 Task: Use the formula "LET" in spreadsheet "Project portfolio".
Action: Mouse moved to (684, 84)
Screenshot: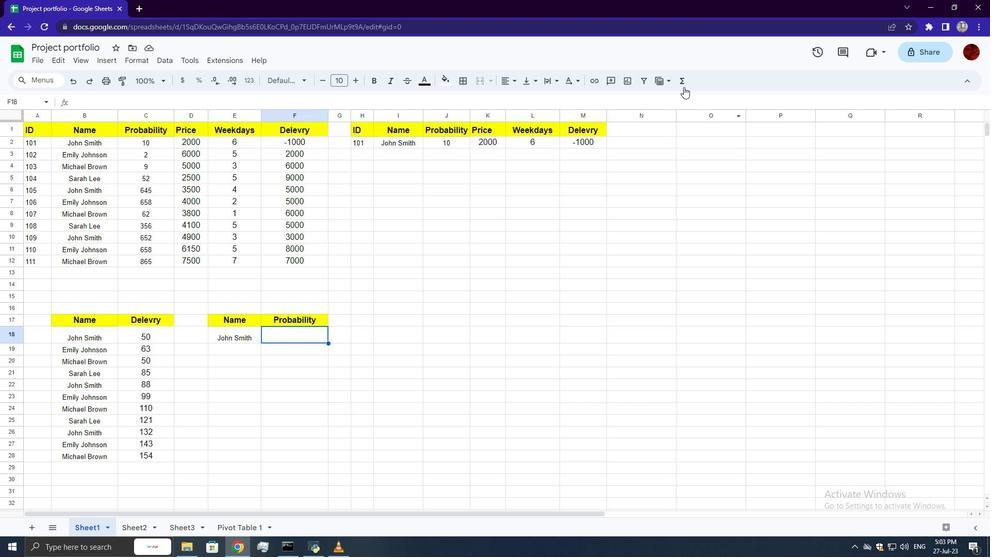 
Action: Mouse pressed left at (684, 84)
Screenshot: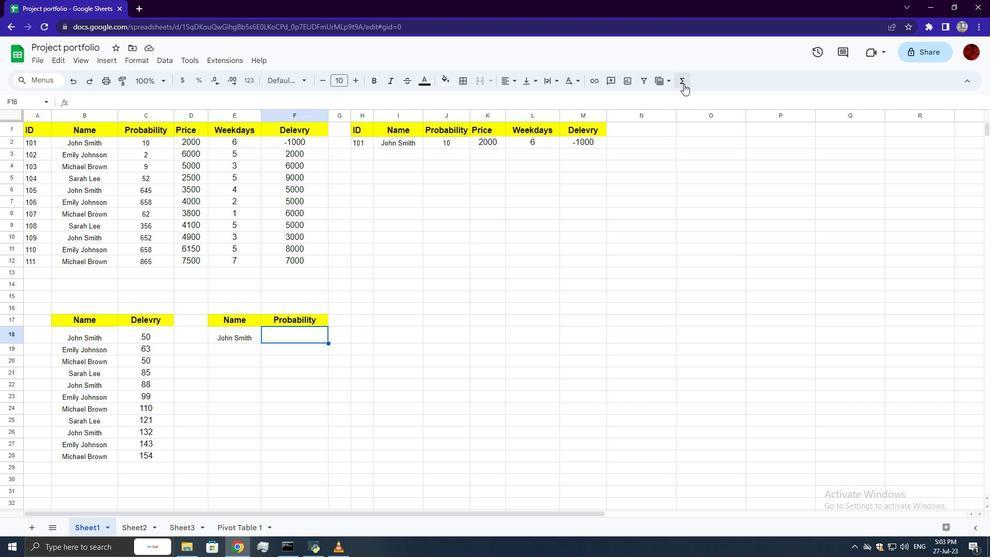 
Action: Mouse moved to (837, 189)
Screenshot: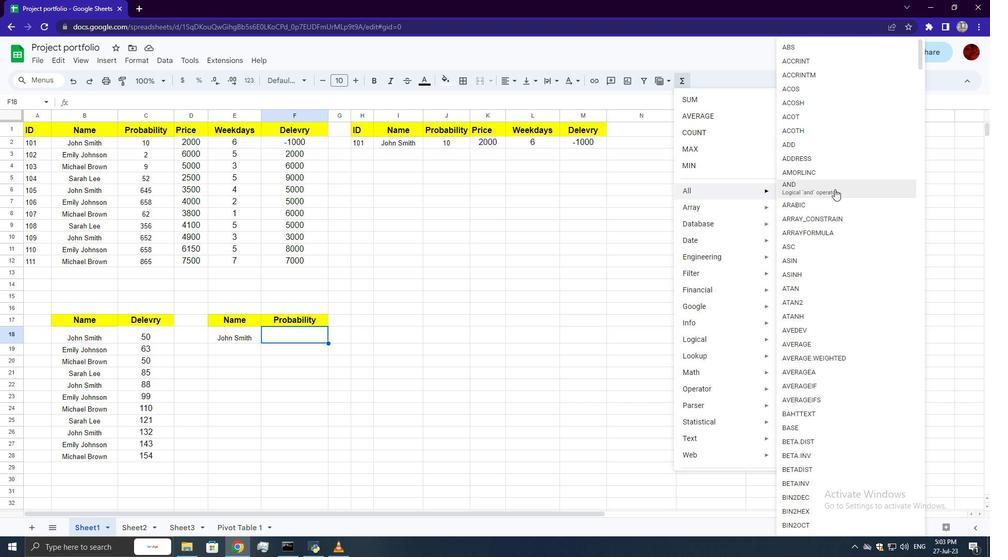 
Action: Mouse scrolled (837, 188) with delta (0, 0)
Screenshot: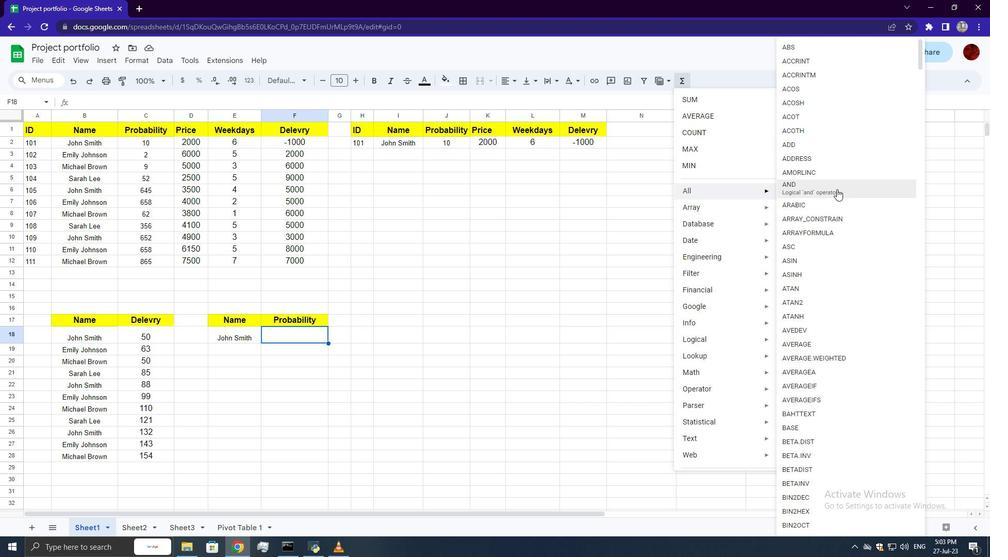 
Action: Mouse scrolled (837, 188) with delta (0, 0)
Screenshot: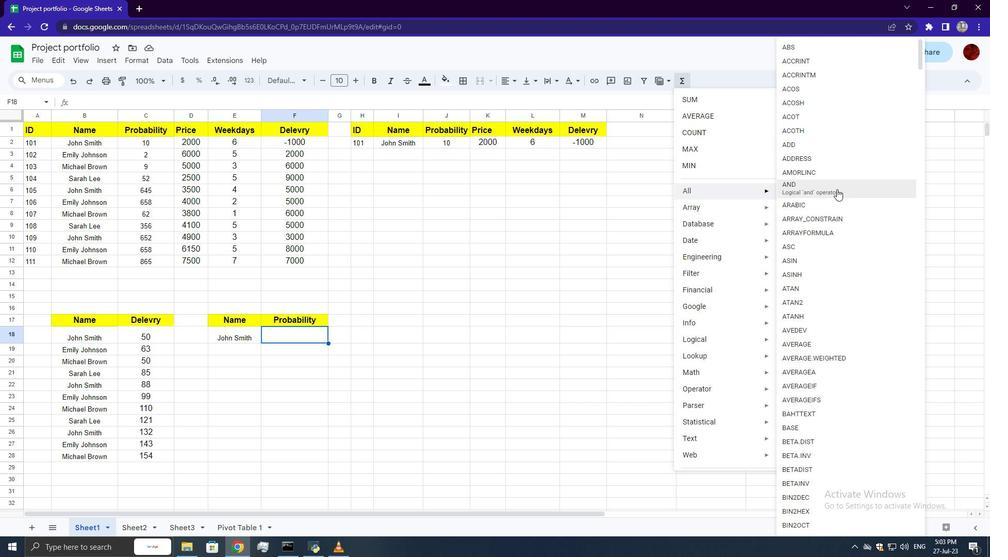 
Action: Mouse scrolled (837, 188) with delta (0, 0)
Screenshot: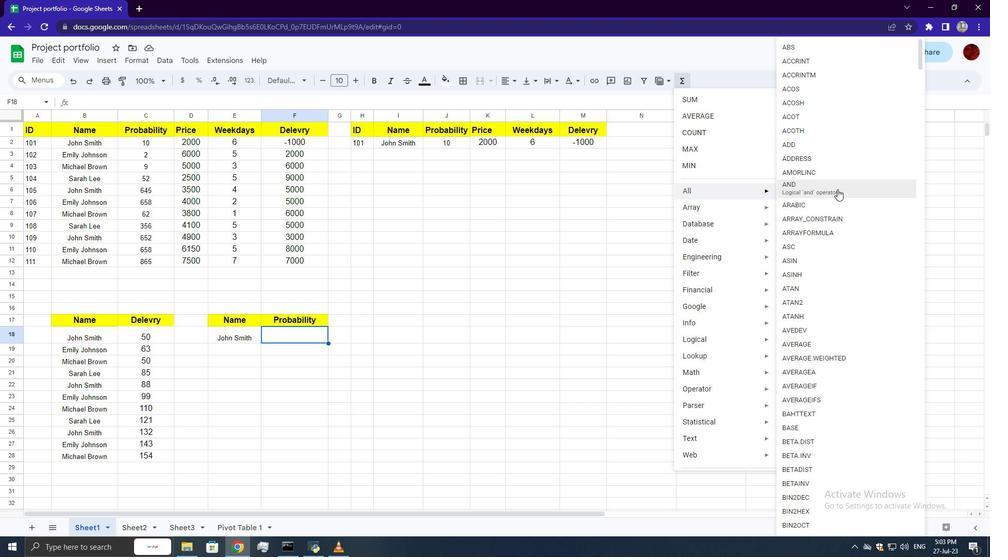 
Action: Mouse scrolled (837, 188) with delta (0, 0)
Screenshot: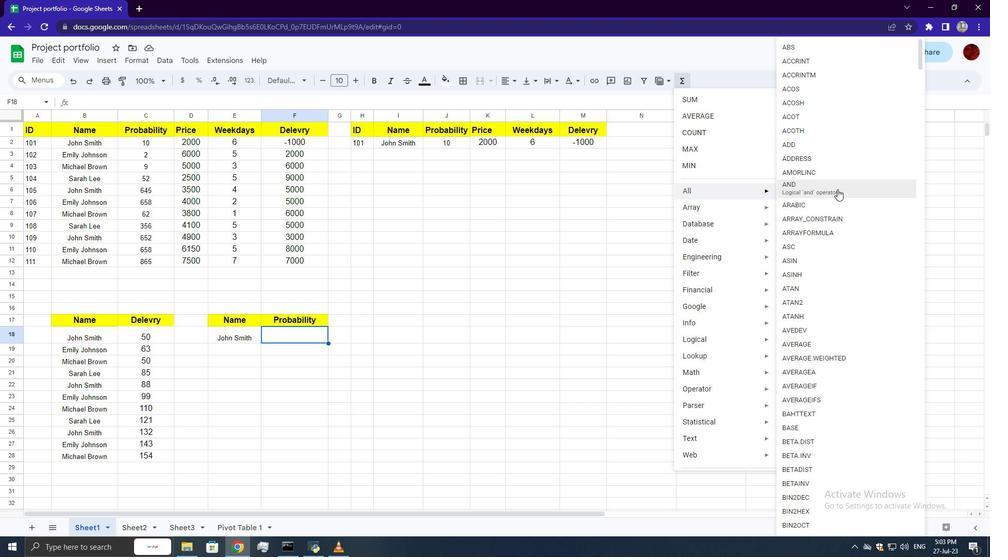 
Action: Mouse scrolled (837, 188) with delta (0, 0)
Screenshot: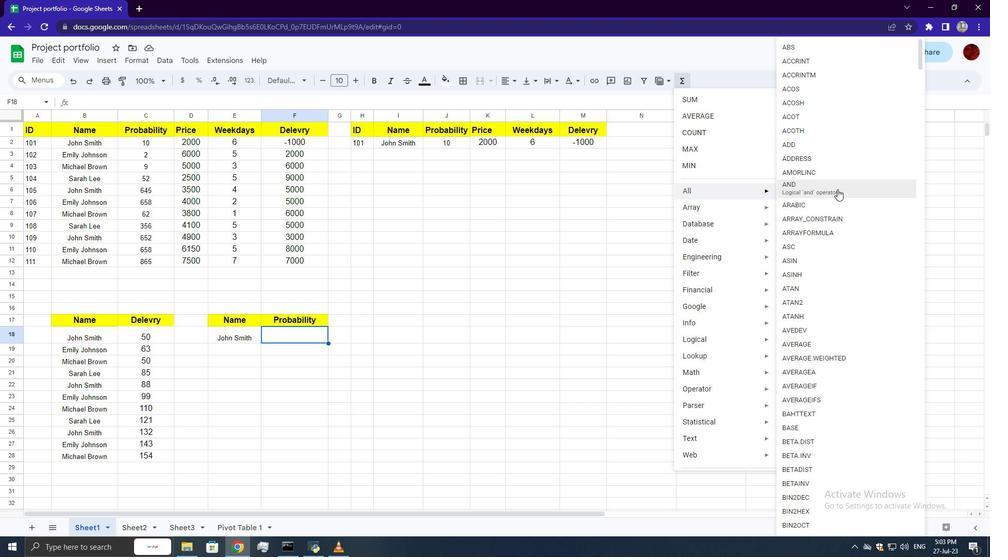
Action: Mouse scrolled (837, 188) with delta (0, 0)
Screenshot: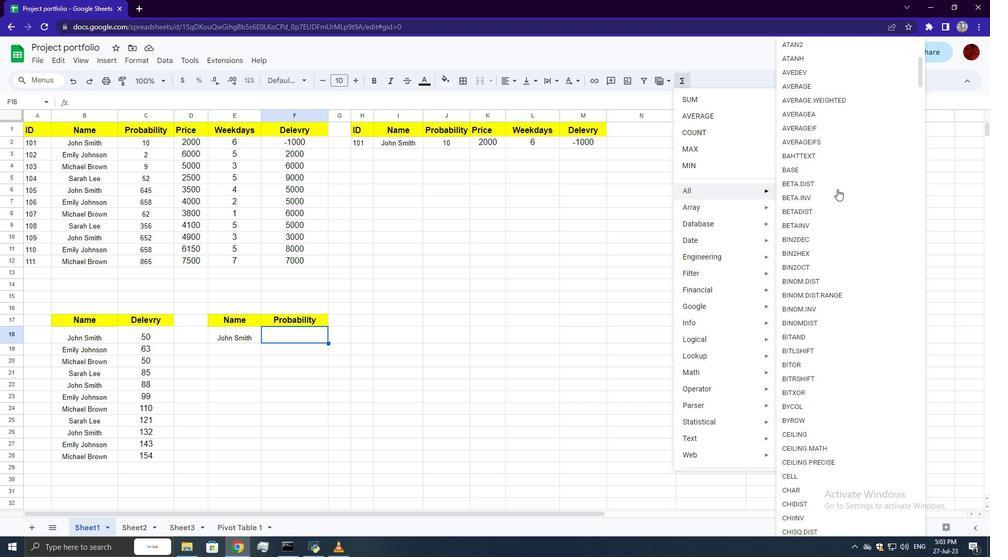 
Action: Mouse scrolled (837, 188) with delta (0, 0)
Screenshot: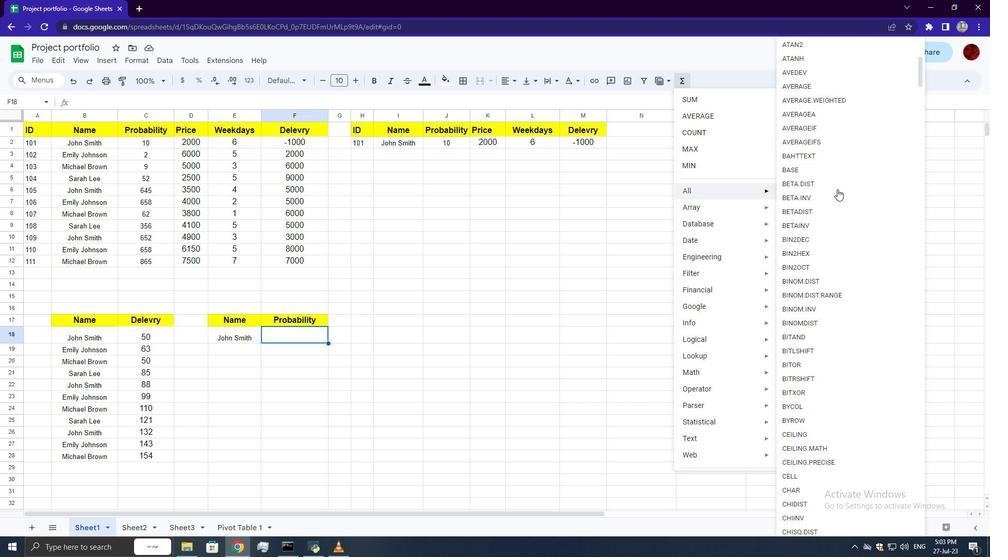 
Action: Mouse scrolled (837, 188) with delta (0, 0)
Screenshot: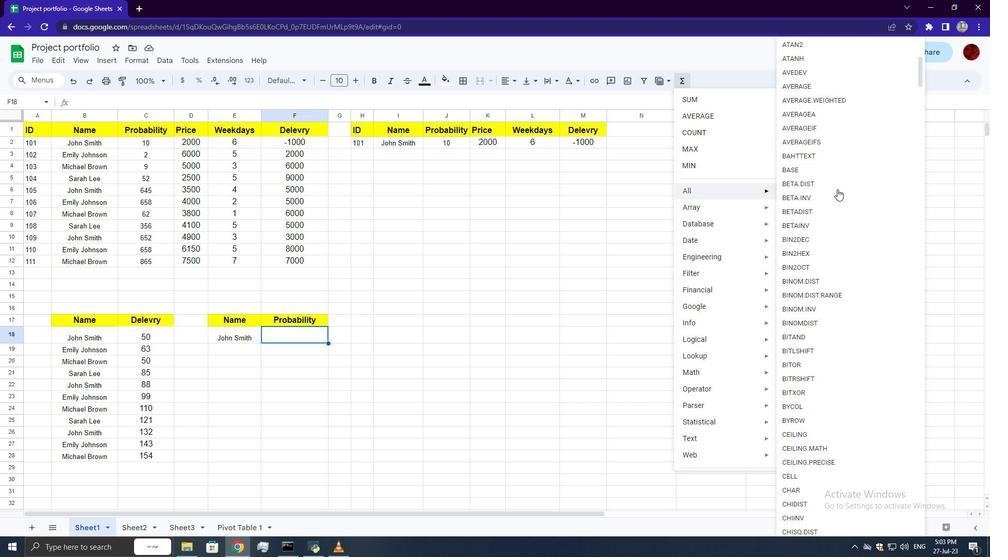 
Action: Mouse scrolled (837, 188) with delta (0, 0)
Screenshot: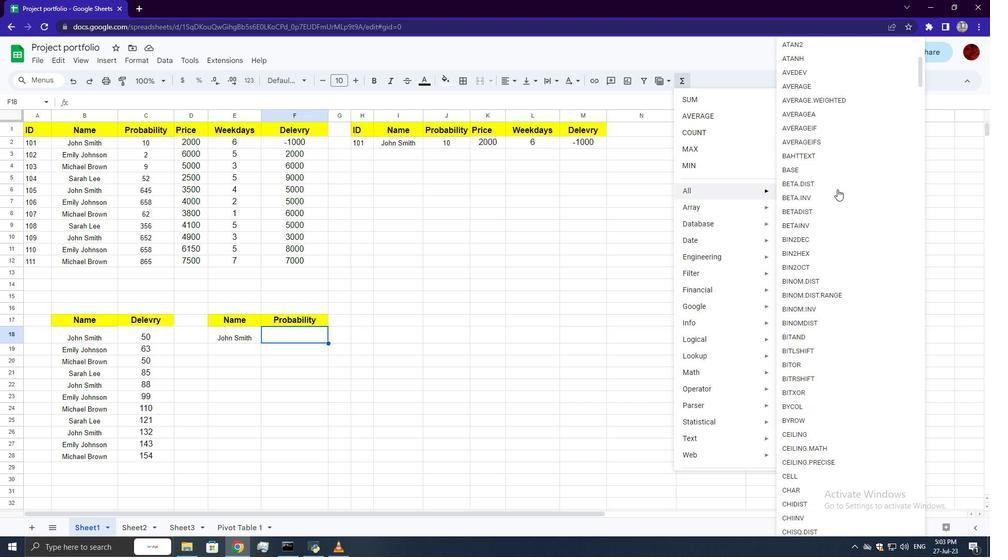 
Action: Mouse scrolled (837, 188) with delta (0, 0)
Screenshot: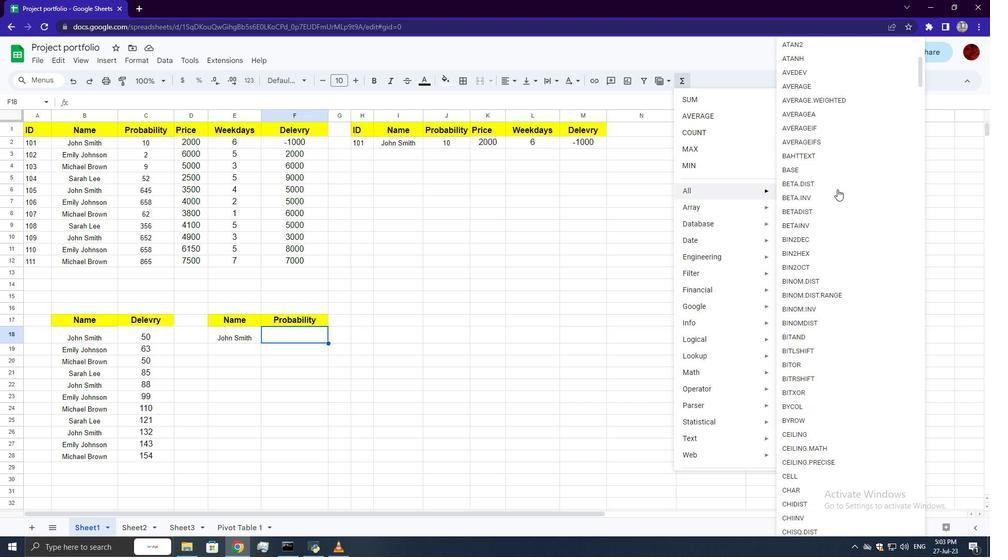 
Action: Mouse scrolled (837, 188) with delta (0, 0)
Screenshot: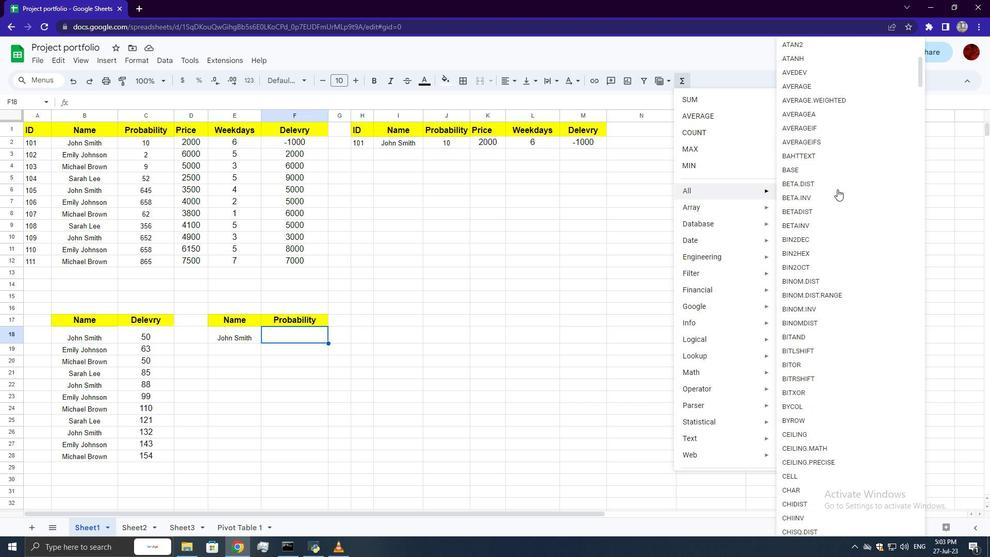 
Action: Mouse scrolled (837, 188) with delta (0, 0)
Screenshot: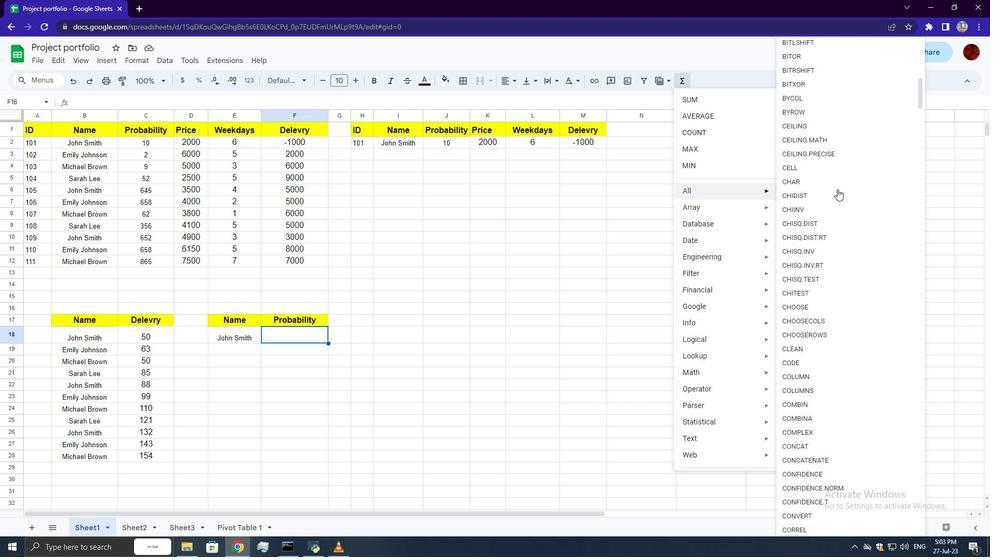 
Action: Mouse scrolled (837, 188) with delta (0, 0)
Screenshot: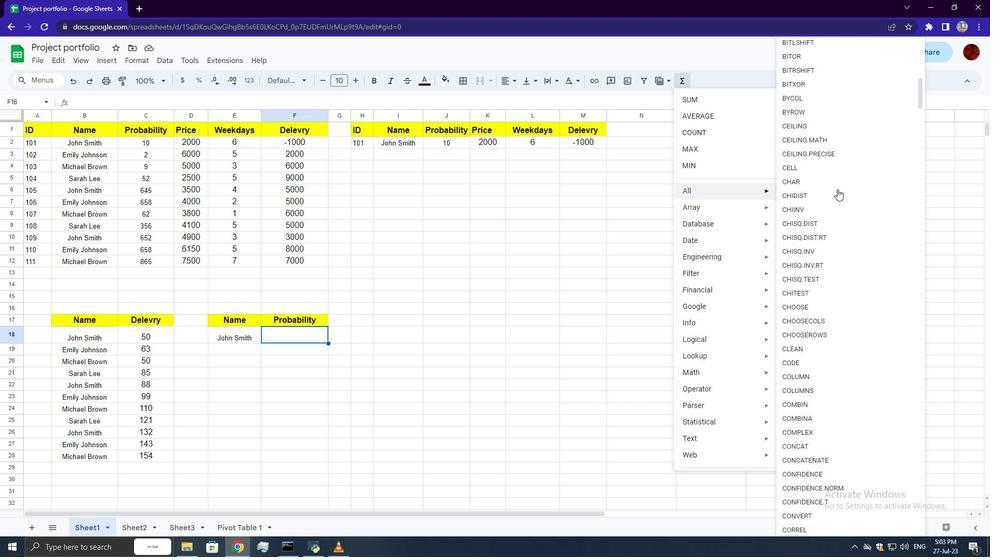
Action: Mouse scrolled (837, 188) with delta (0, 0)
Screenshot: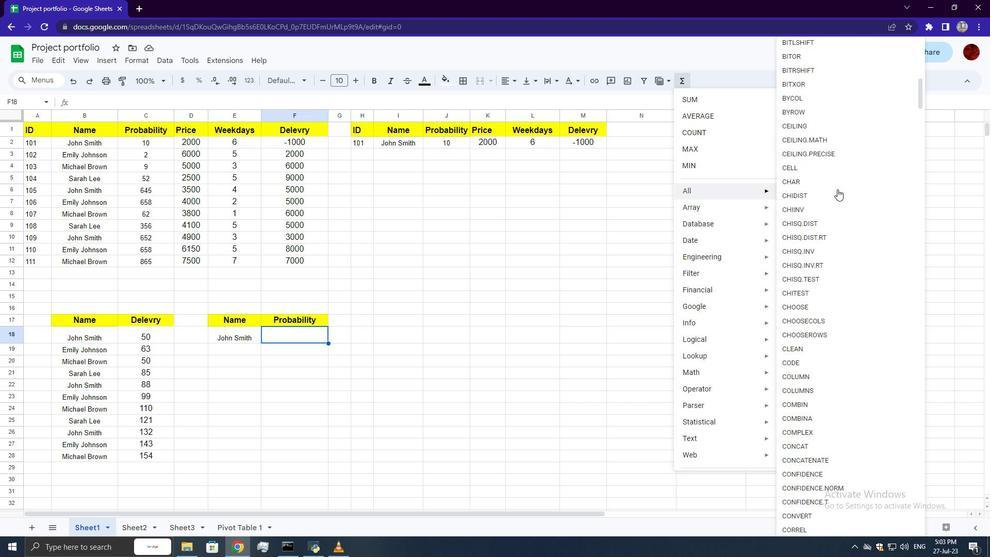 
Action: Mouse scrolled (837, 188) with delta (0, 0)
Screenshot: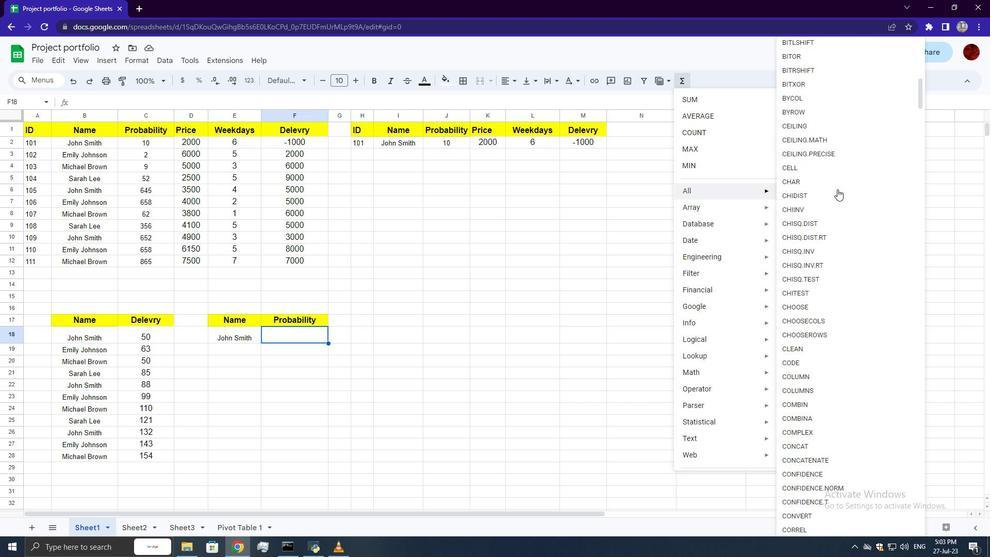 
Action: Mouse scrolled (837, 188) with delta (0, 0)
Screenshot: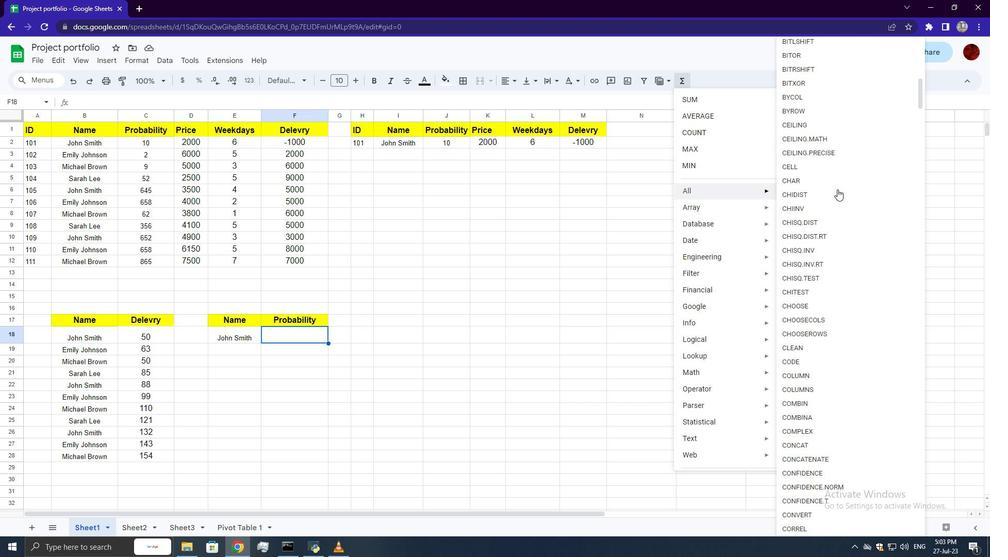 
Action: Mouse scrolled (837, 188) with delta (0, 0)
Screenshot: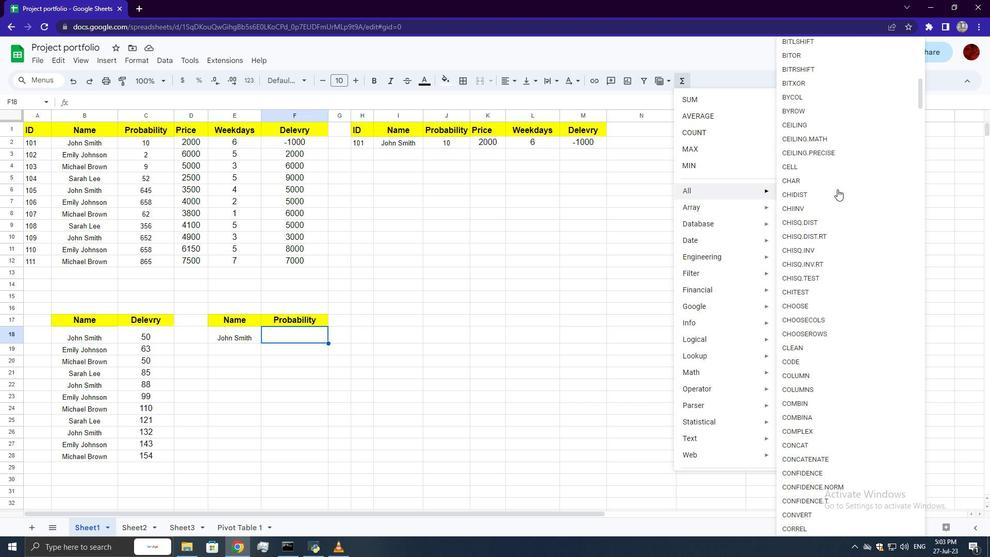
Action: Mouse scrolled (837, 188) with delta (0, 0)
Screenshot: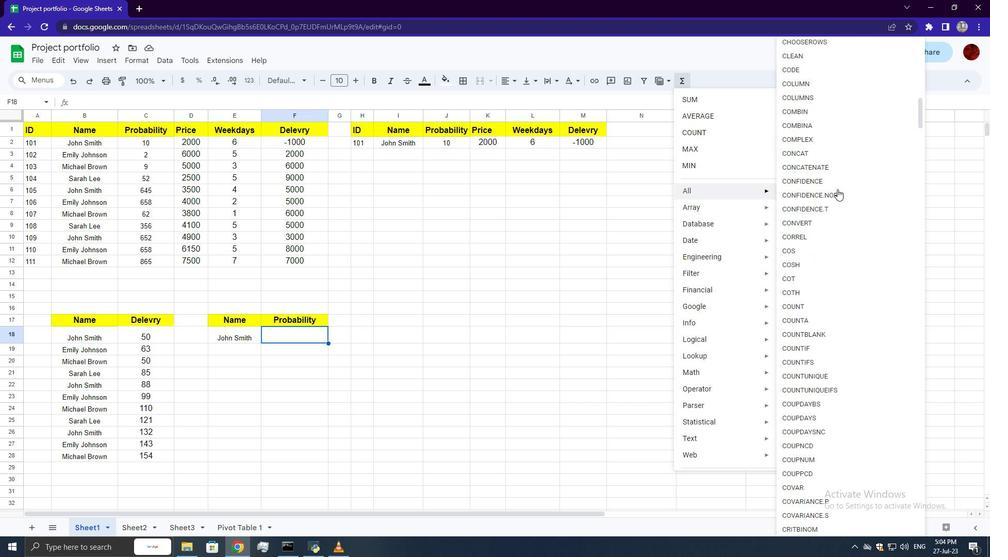 
Action: Mouse scrolled (837, 188) with delta (0, 0)
Screenshot: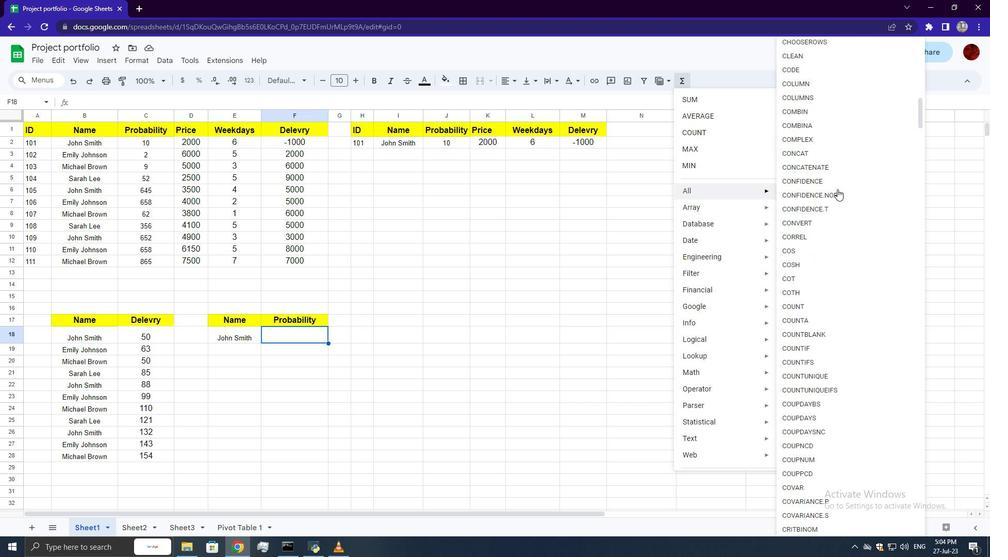 
Action: Mouse scrolled (837, 188) with delta (0, 0)
Screenshot: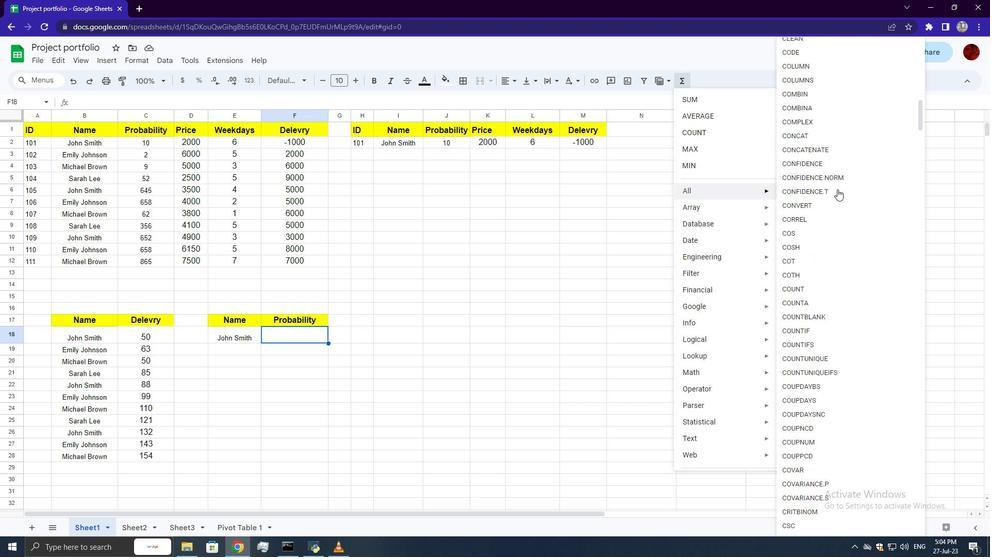 
Action: Mouse scrolled (837, 188) with delta (0, 0)
Screenshot: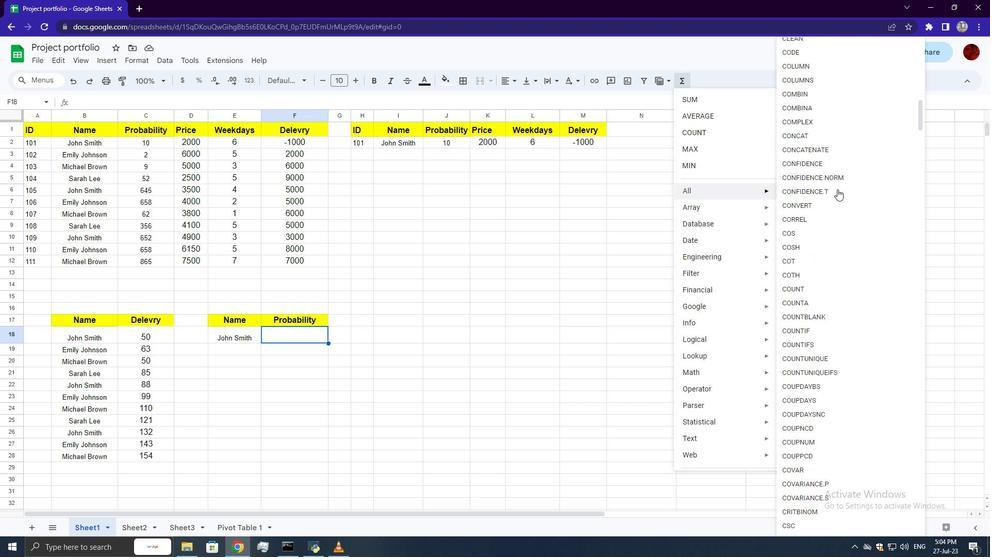 
Action: Mouse scrolled (837, 188) with delta (0, 0)
Screenshot: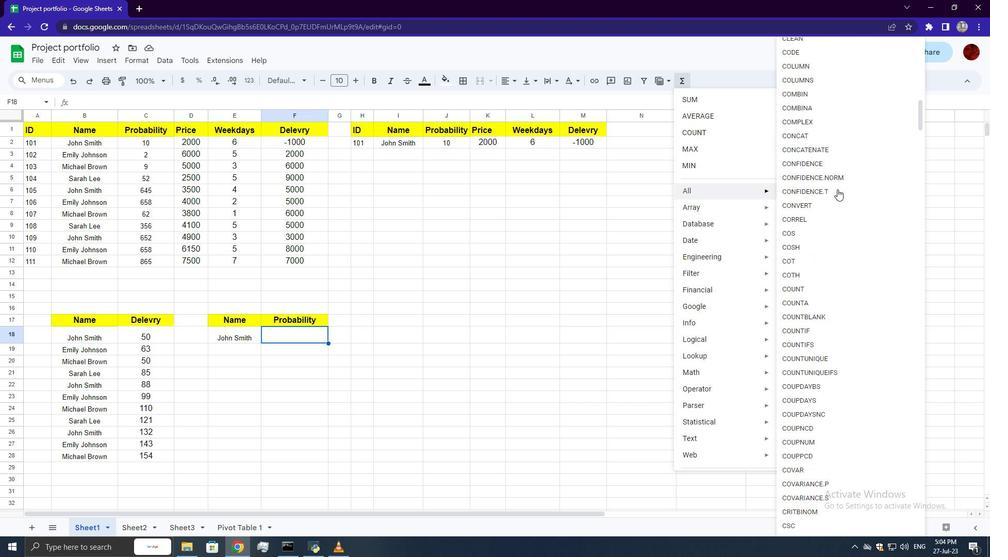 
Action: Mouse scrolled (837, 188) with delta (0, 0)
Screenshot: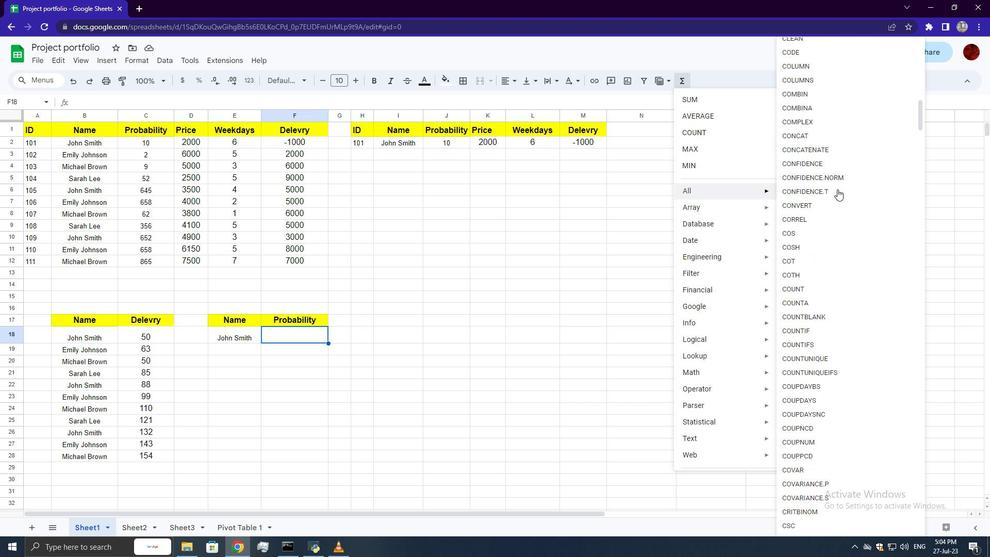 
Action: Mouse scrolled (837, 188) with delta (0, 0)
Screenshot: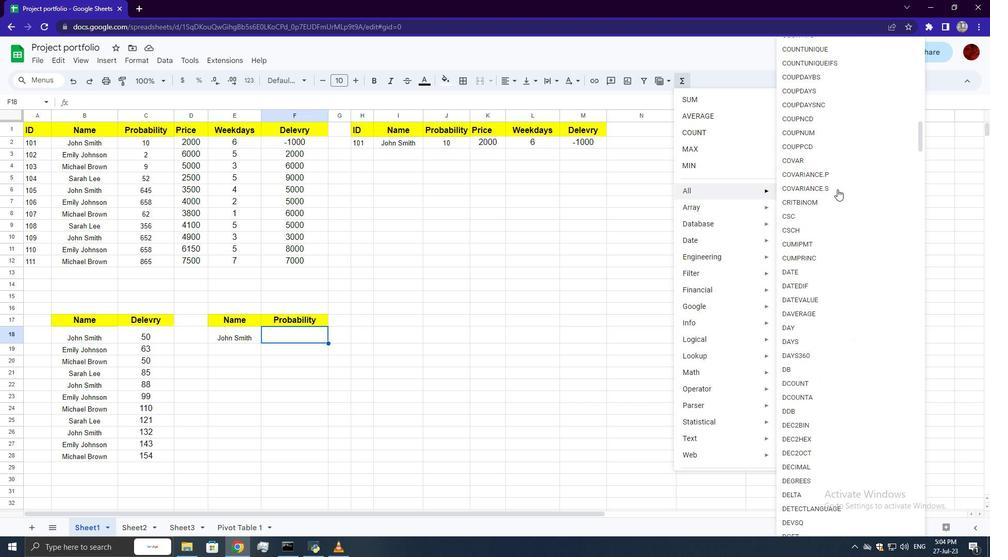 
Action: Mouse scrolled (837, 188) with delta (0, 0)
Screenshot: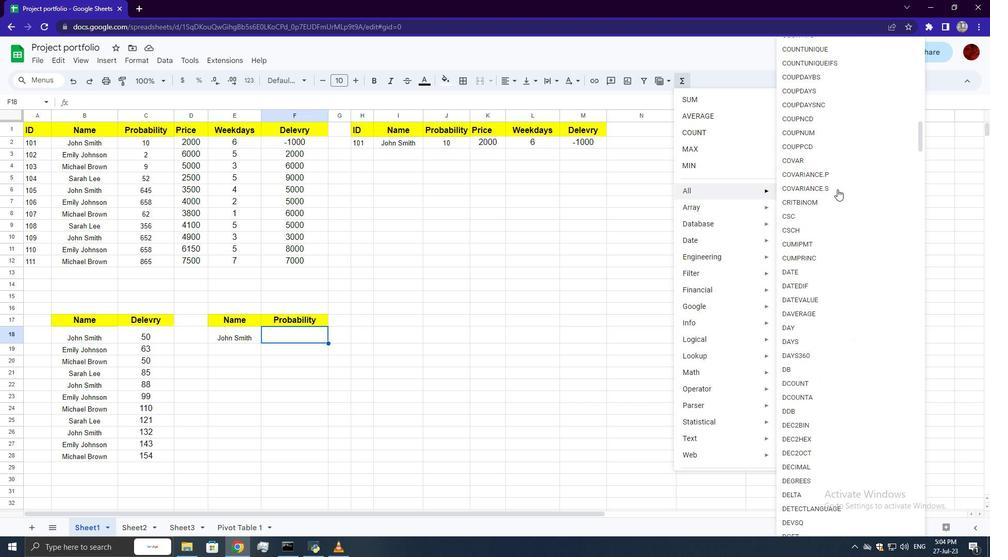 
Action: Mouse scrolled (837, 188) with delta (0, 0)
Screenshot: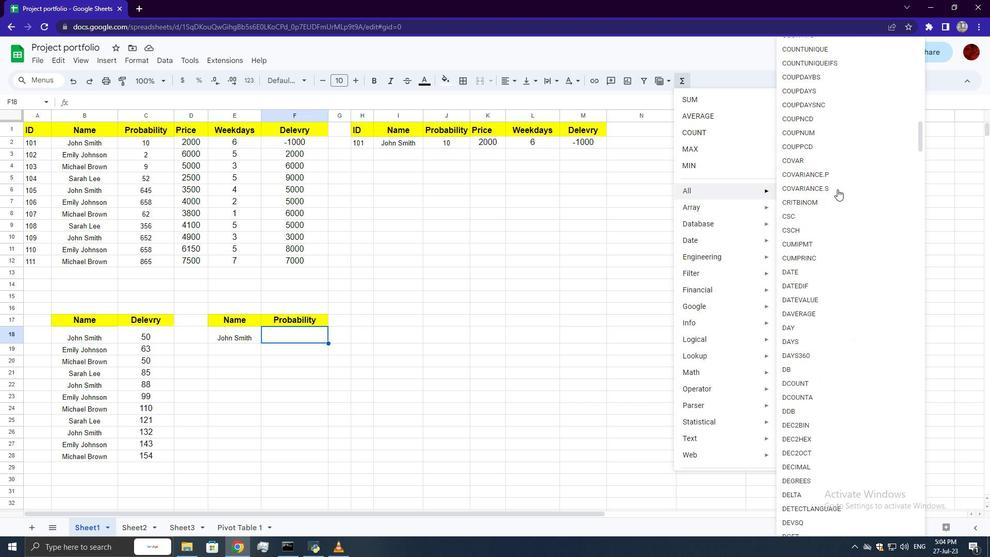 
Action: Mouse scrolled (837, 188) with delta (0, 0)
Screenshot: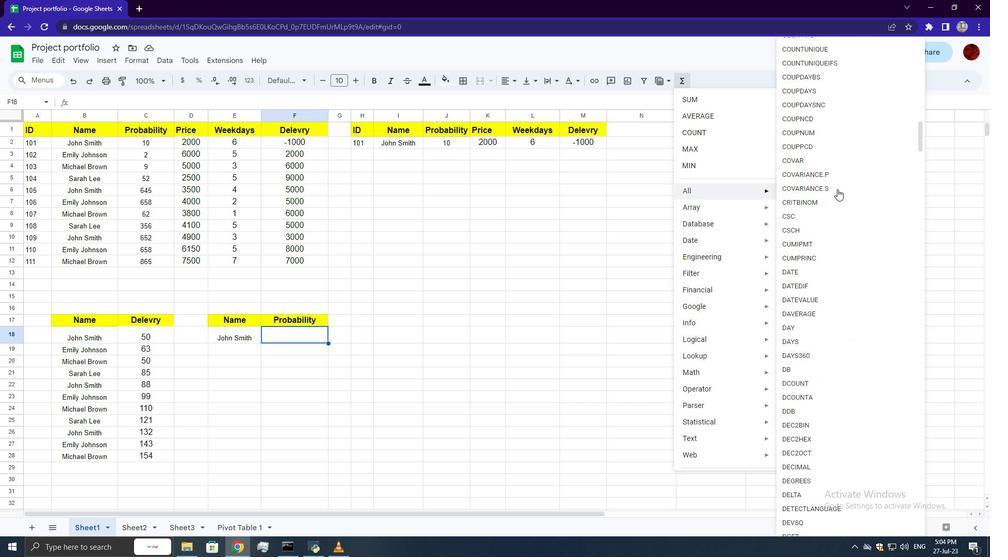 
Action: Mouse scrolled (837, 188) with delta (0, 0)
Screenshot: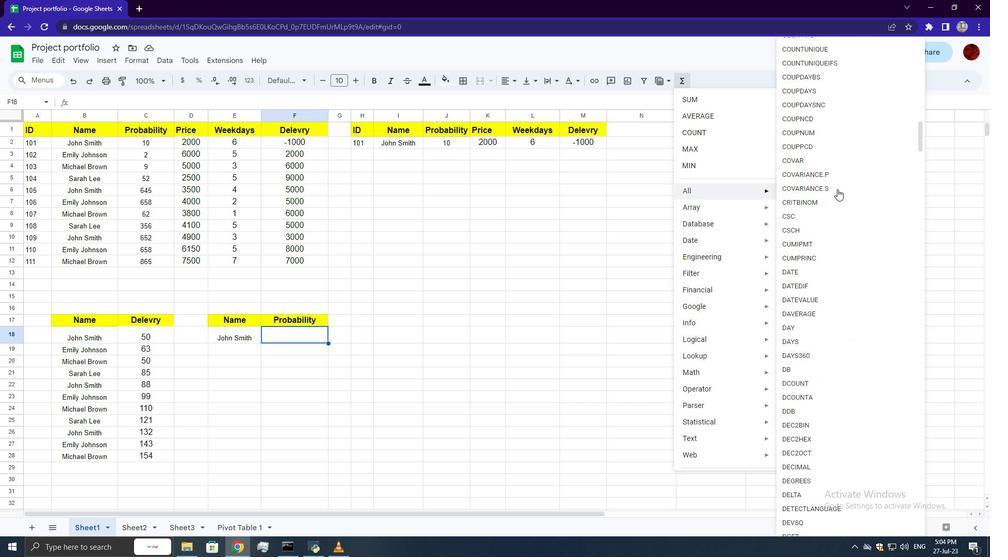 
Action: Mouse scrolled (837, 188) with delta (0, 0)
Screenshot: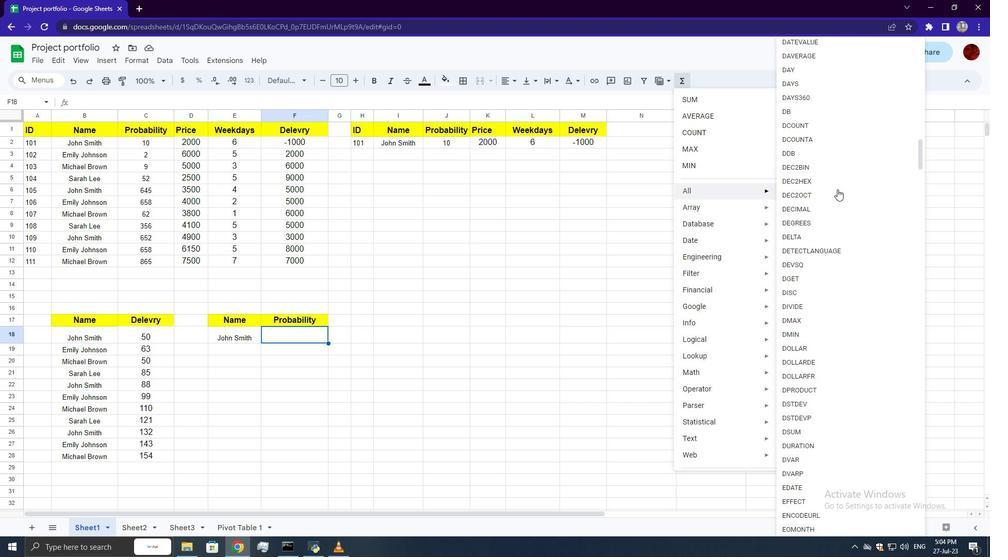
Action: Mouse scrolled (837, 188) with delta (0, 0)
Screenshot: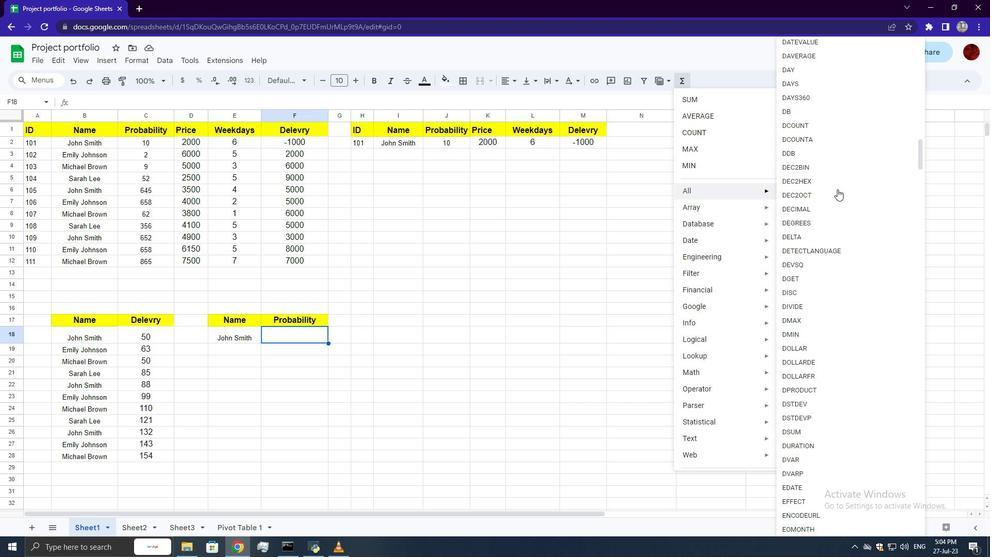 
Action: Mouse scrolled (837, 188) with delta (0, 0)
Screenshot: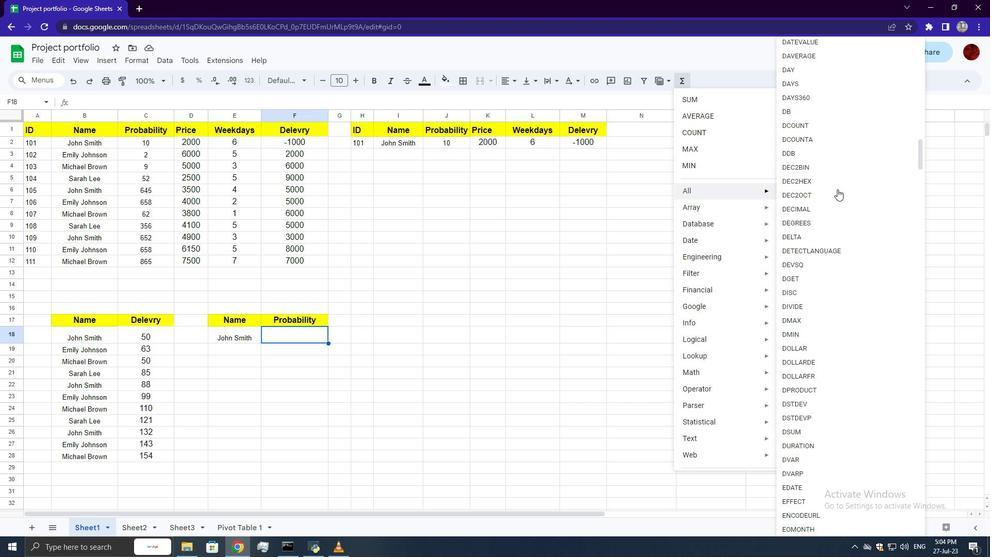 
Action: Mouse scrolled (837, 188) with delta (0, 0)
Screenshot: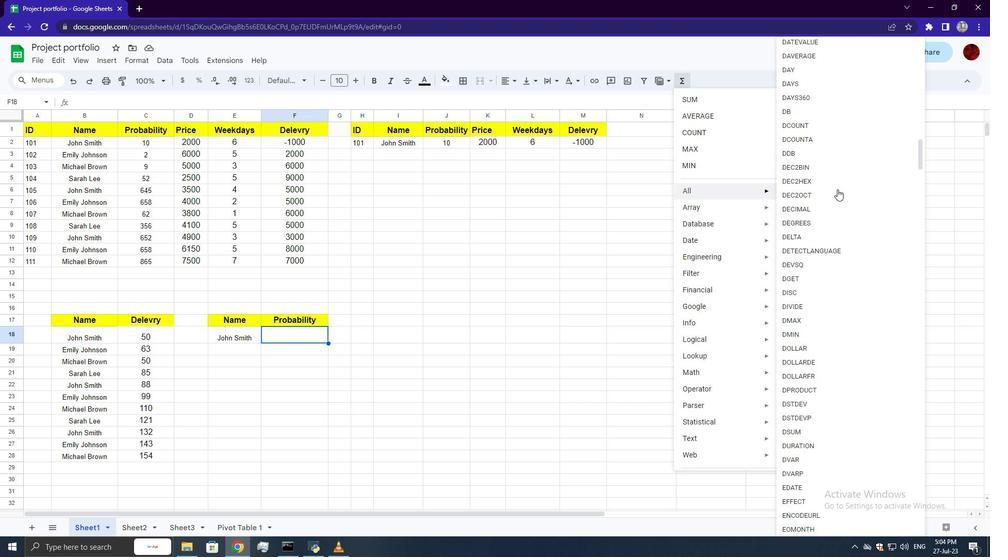 
Action: Mouse scrolled (837, 188) with delta (0, 0)
Screenshot: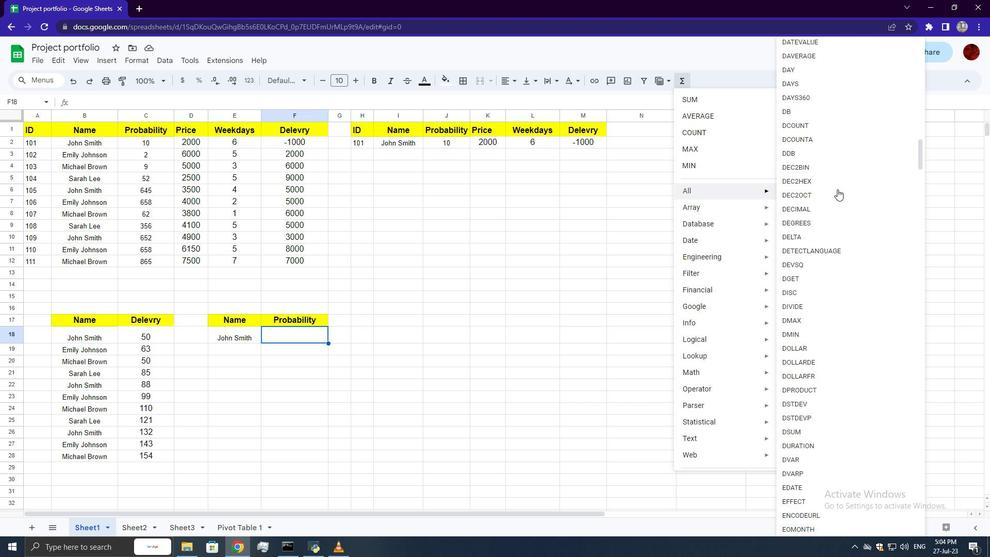 
Action: Mouse scrolled (837, 188) with delta (0, 0)
Screenshot: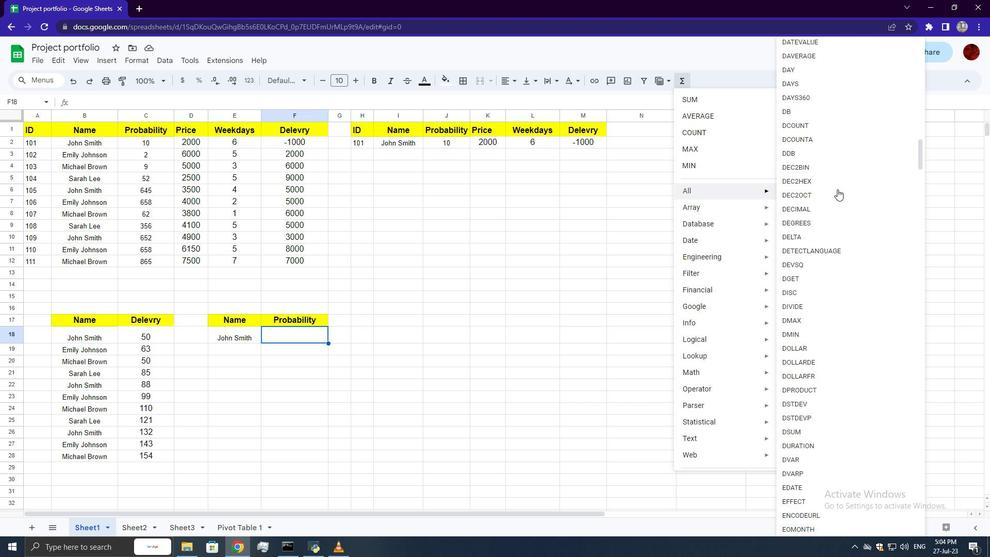 
Action: Mouse scrolled (837, 188) with delta (0, 0)
Screenshot: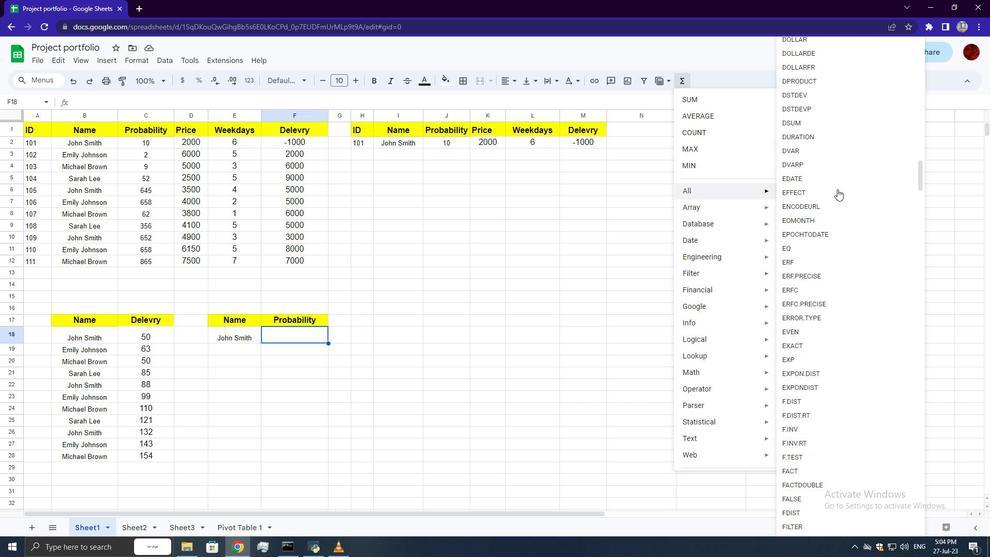 
Action: Mouse scrolled (837, 188) with delta (0, 0)
Screenshot: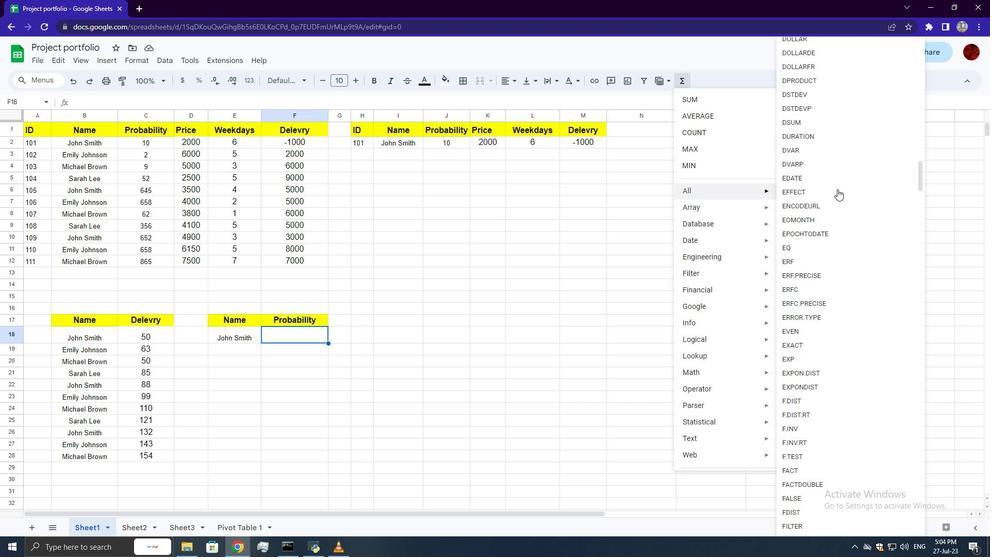 
Action: Mouse scrolled (837, 188) with delta (0, 0)
Screenshot: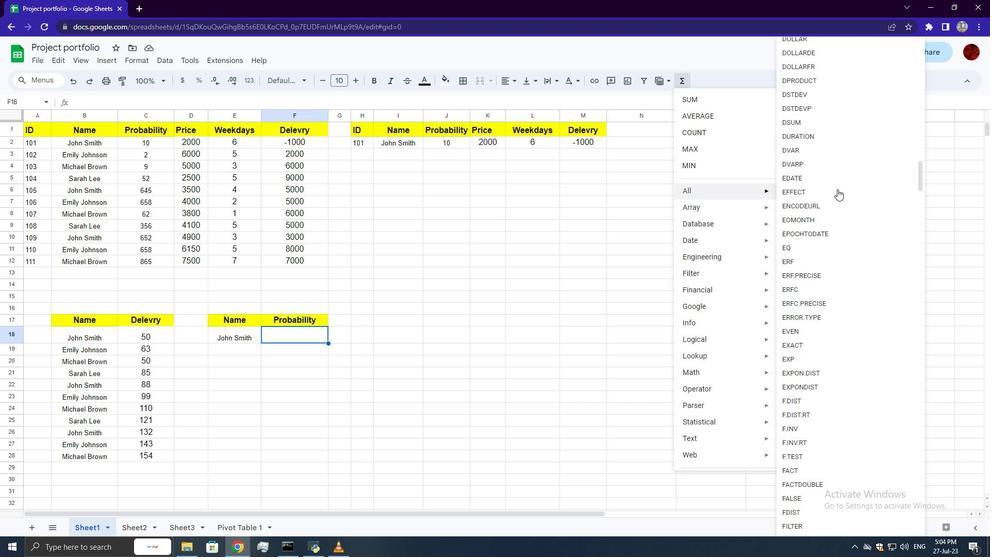 
Action: Mouse scrolled (837, 188) with delta (0, 0)
Screenshot: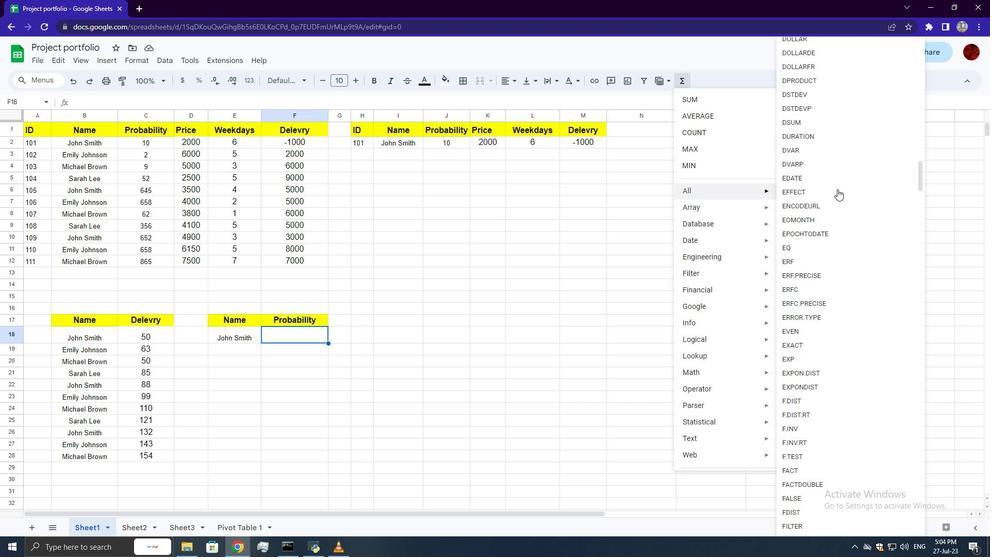 
Action: Mouse scrolled (837, 188) with delta (0, 0)
Screenshot: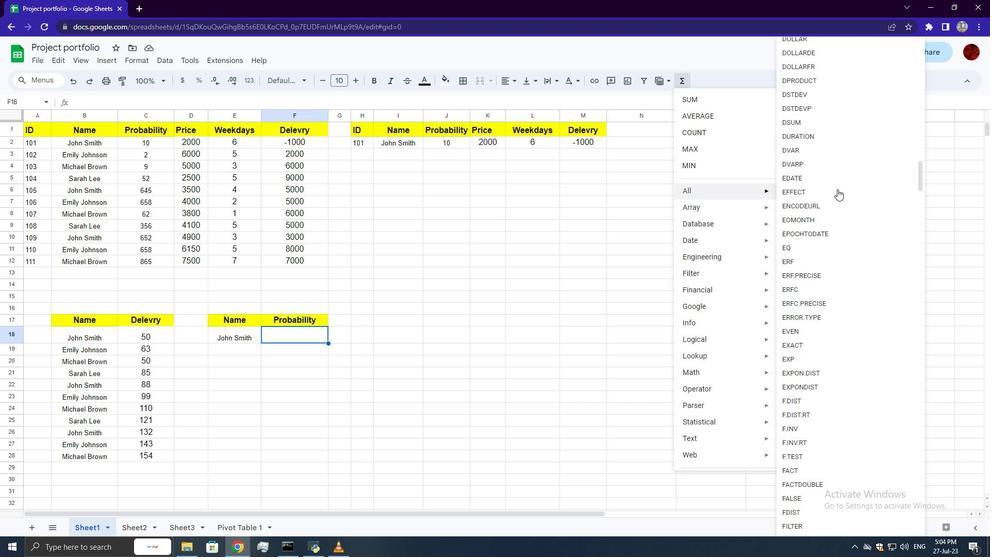 
Action: Mouse scrolled (837, 188) with delta (0, 0)
Screenshot: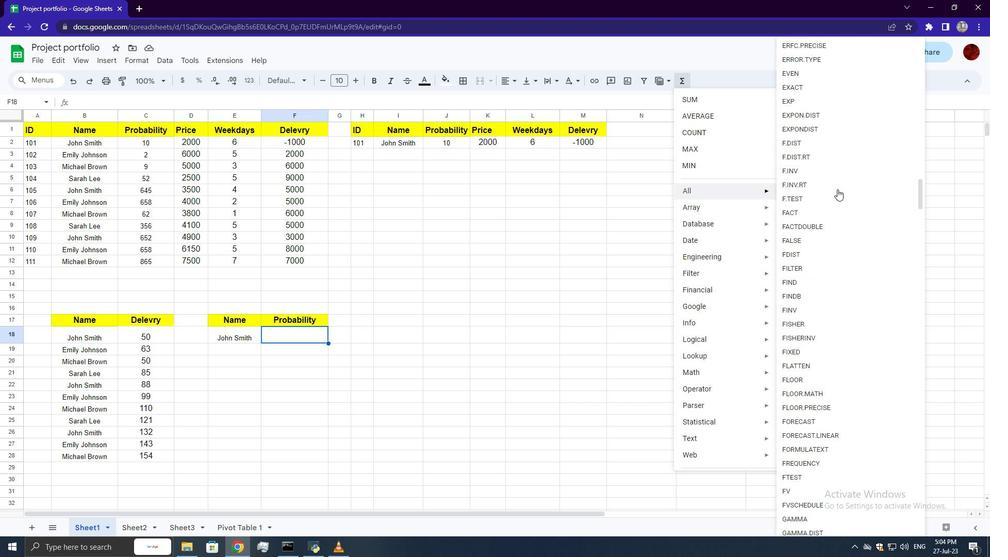 
Action: Mouse scrolled (837, 188) with delta (0, 0)
Screenshot: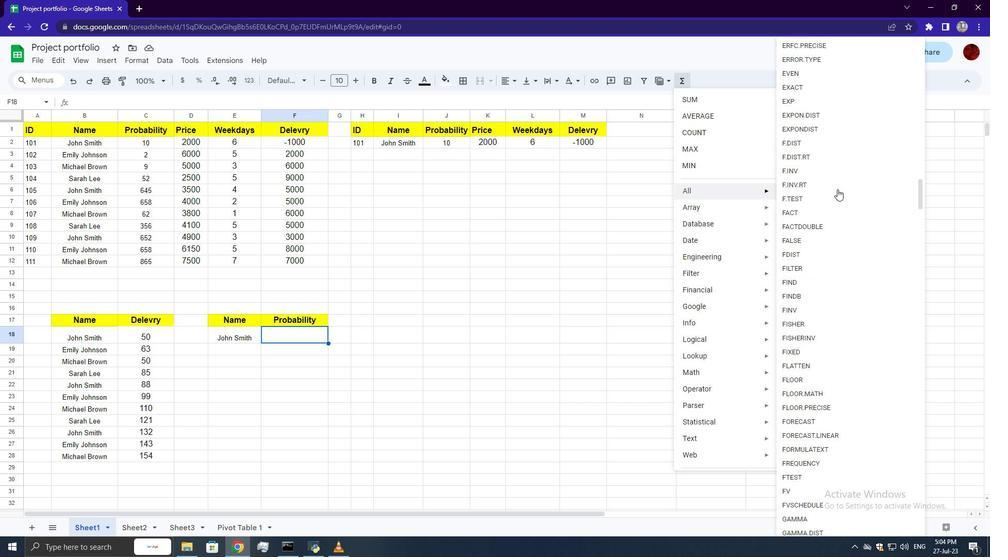 
Action: Mouse scrolled (837, 188) with delta (0, 0)
Screenshot: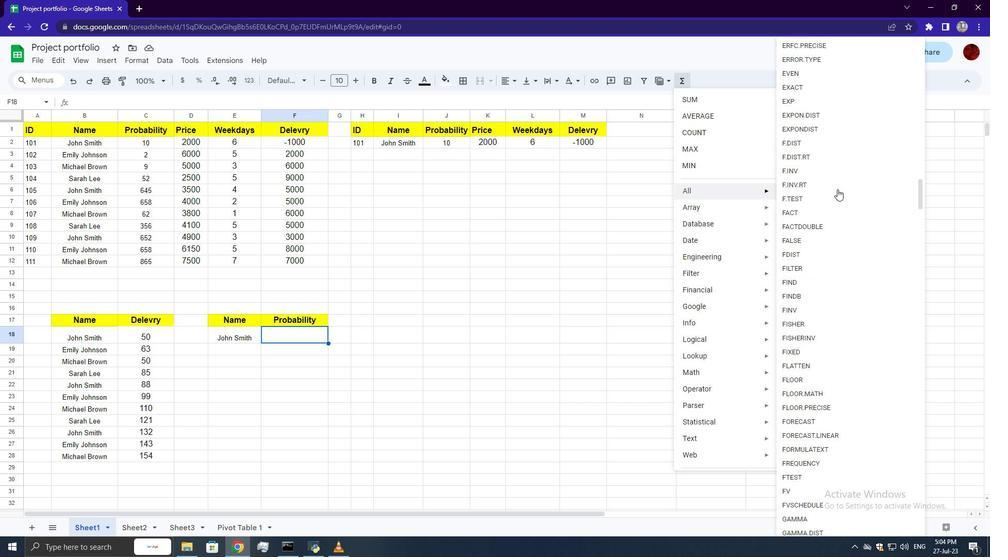 
Action: Mouse scrolled (837, 188) with delta (0, 0)
Screenshot: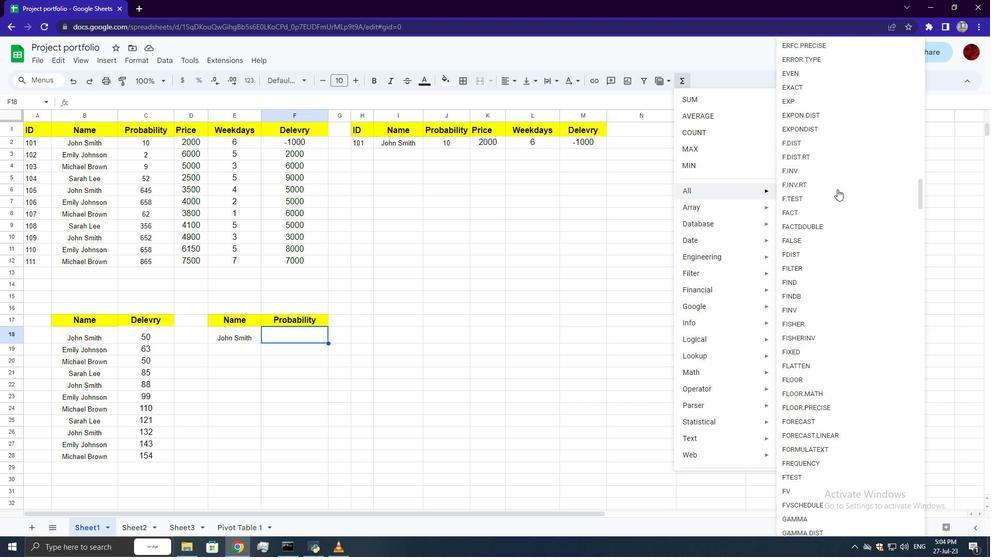 
Action: Mouse scrolled (837, 188) with delta (0, 0)
Screenshot: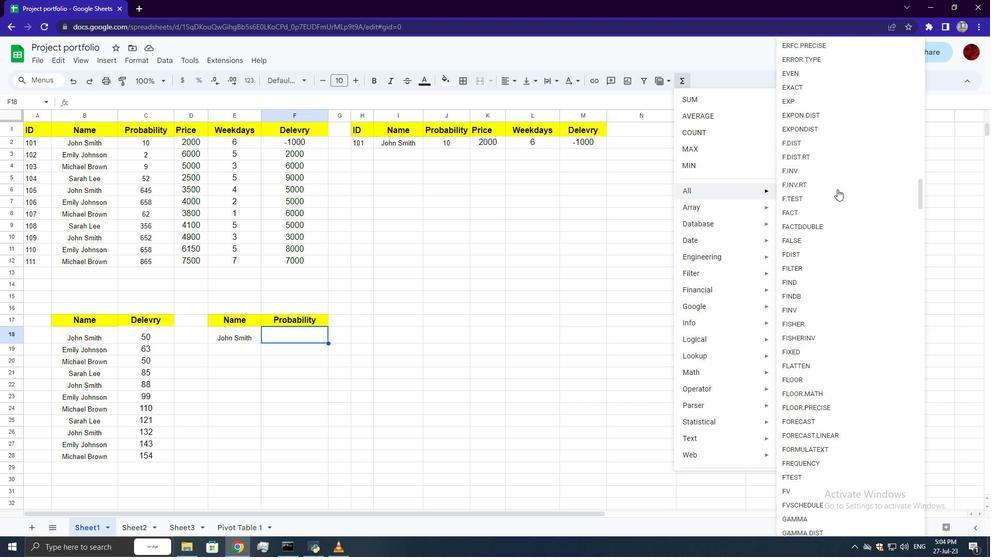 
Action: Mouse scrolled (837, 188) with delta (0, 0)
Screenshot: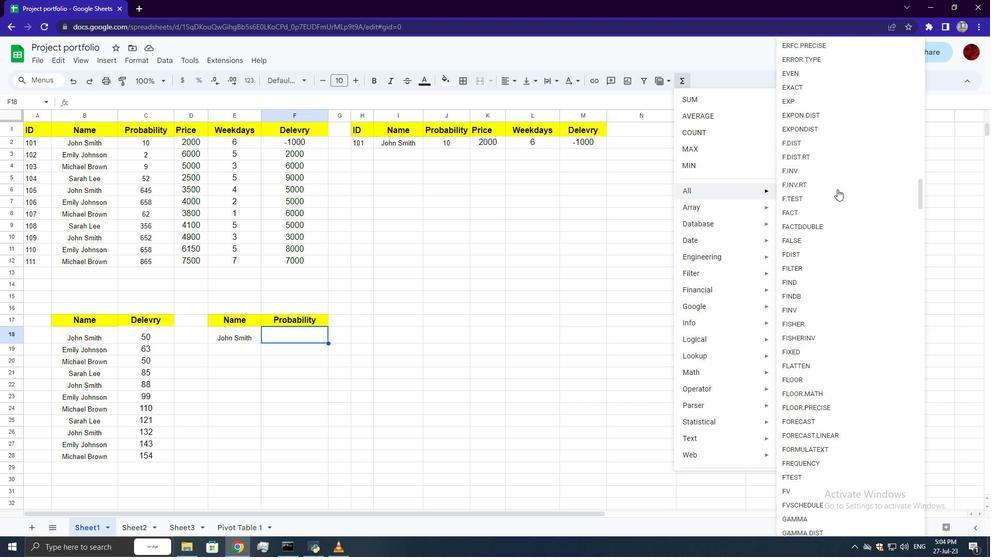 
Action: Mouse scrolled (837, 188) with delta (0, 0)
Screenshot: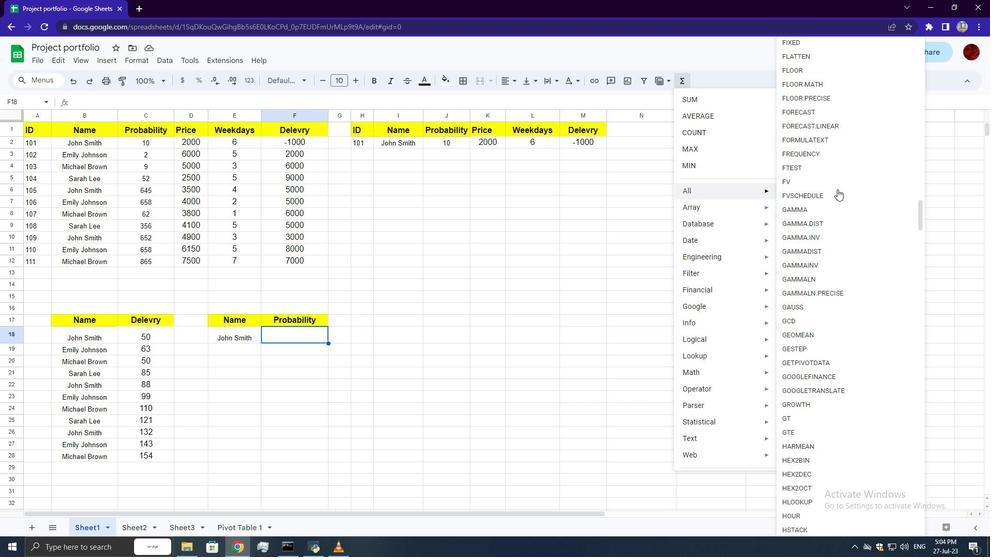 
Action: Mouse scrolled (837, 188) with delta (0, 0)
Screenshot: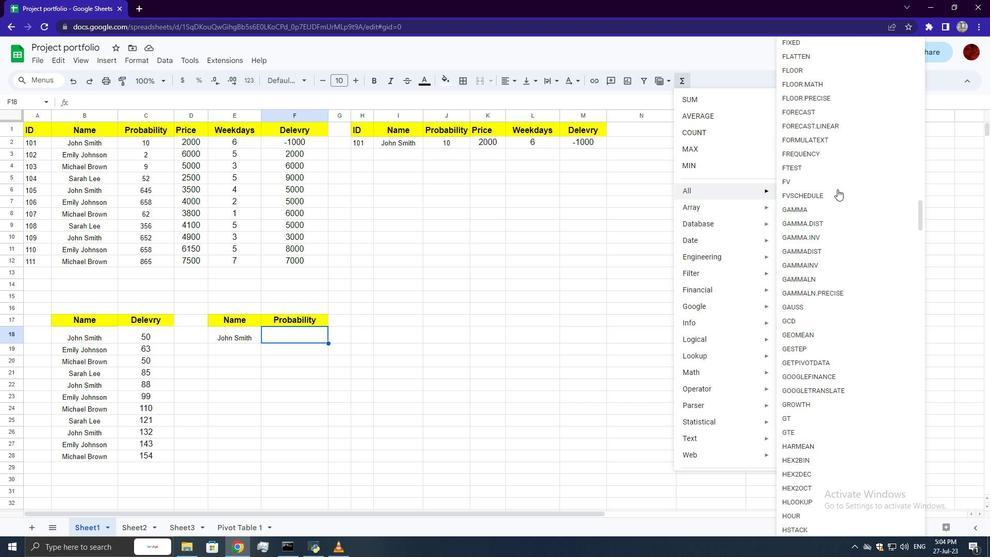 
Action: Mouse scrolled (837, 188) with delta (0, 0)
Screenshot: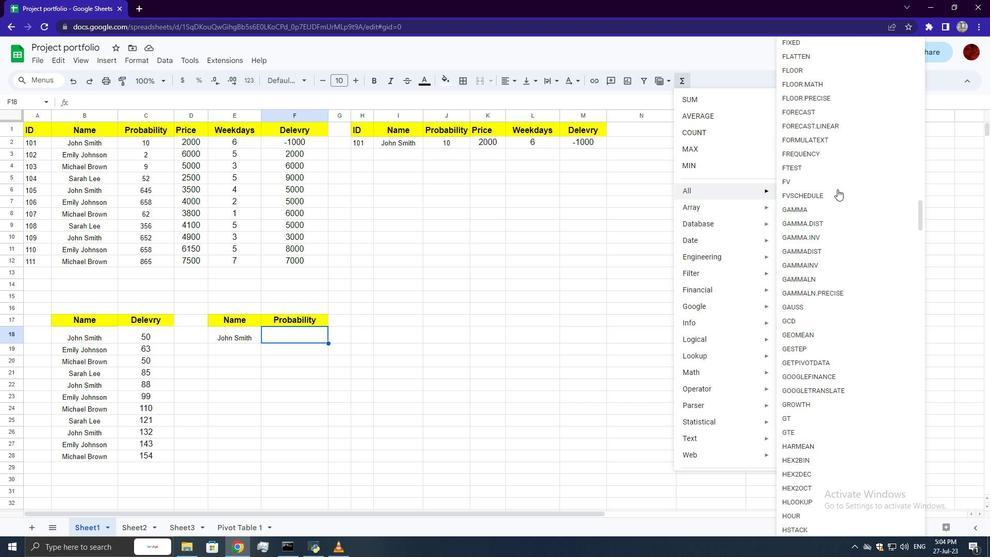 
Action: Mouse scrolled (837, 188) with delta (0, 0)
Screenshot: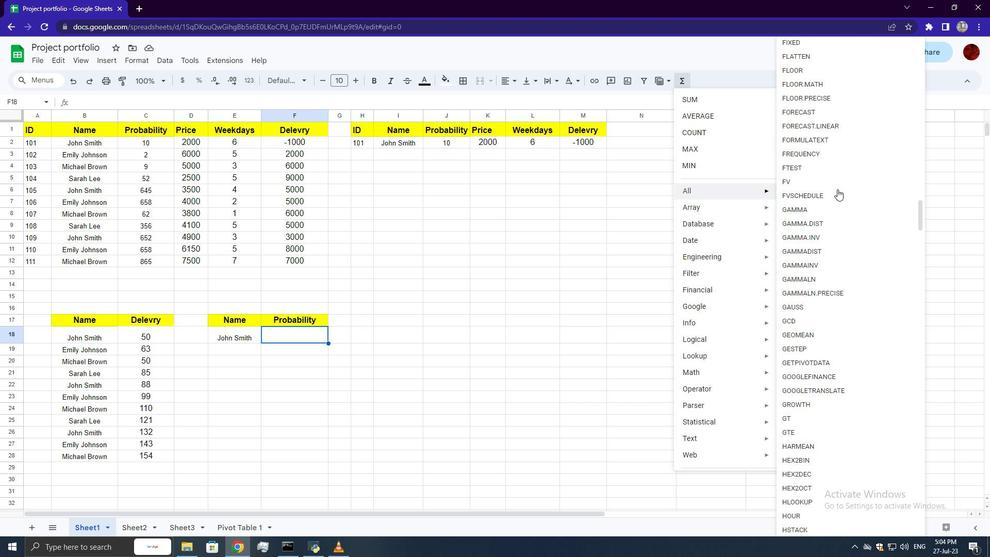 
Action: Mouse scrolled (837, 188) with delta (0, 0)
Screenshot: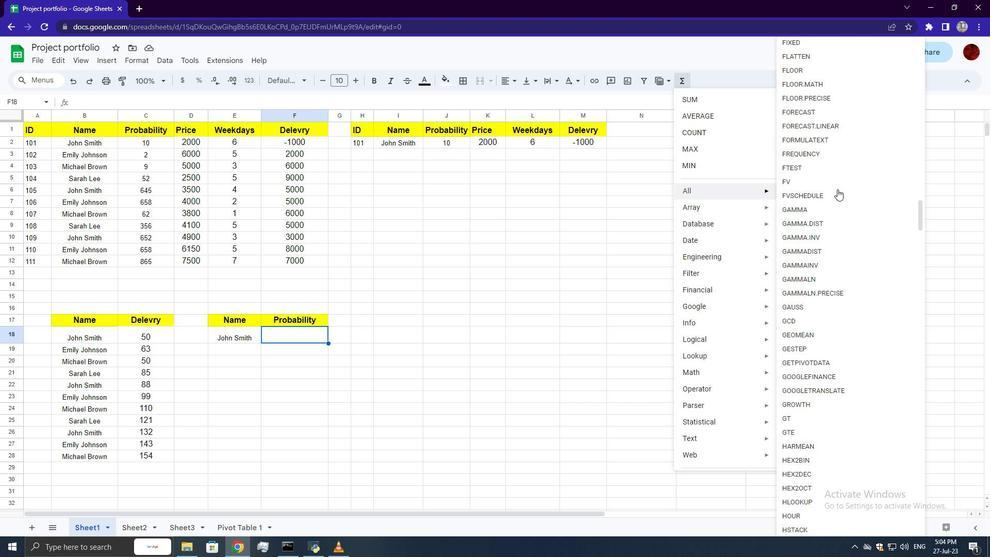 
Action: Mouse scrolled (837, 188) with delta (0, 0)
Screenshot: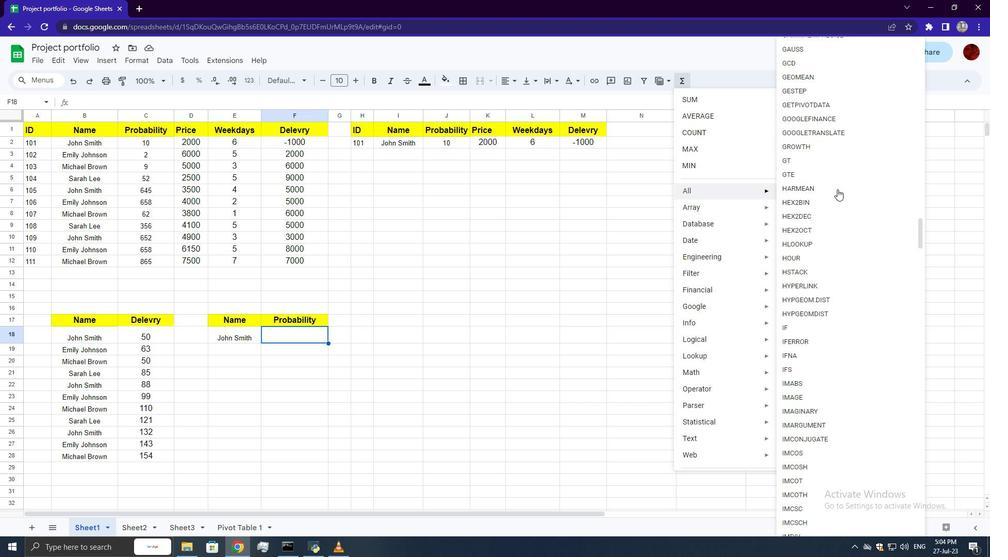 
Action: Mouse scrolled (837, 188) with delta (0, 0)
Screenshot: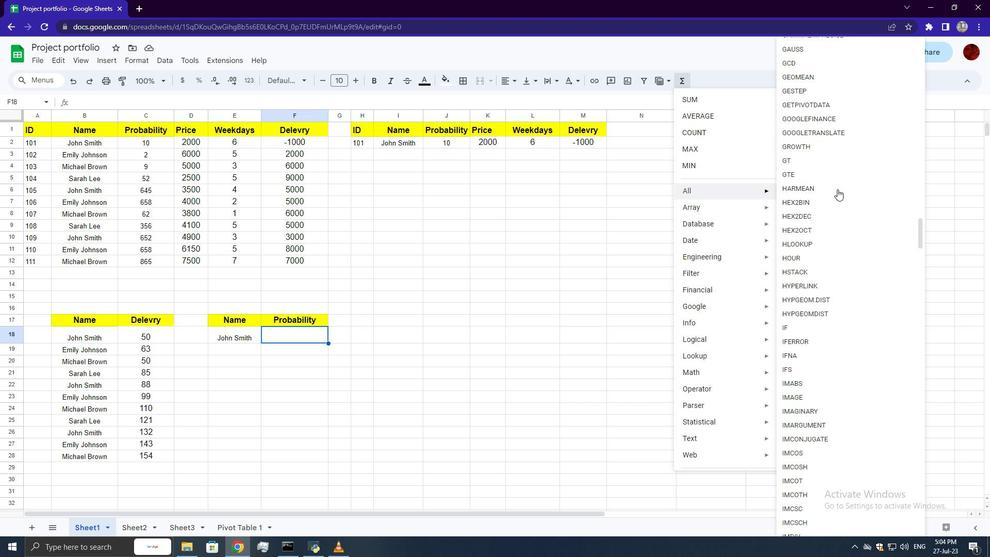 
Action: Mouse scrolled (837, 188) with delta (0, 0)
Screenshot: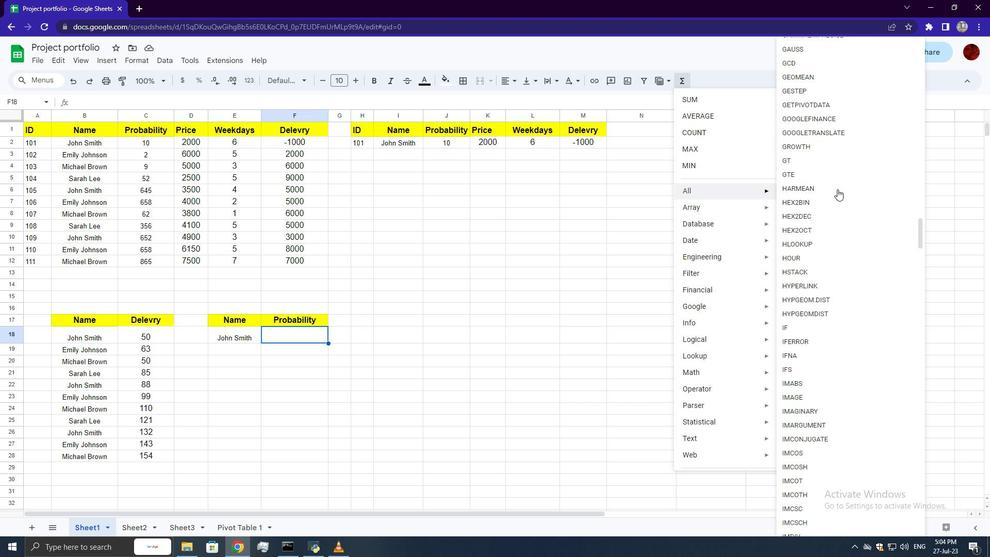 
Action: Mouse scrolled (837, 188) with delta (0, 0)
Screenshot: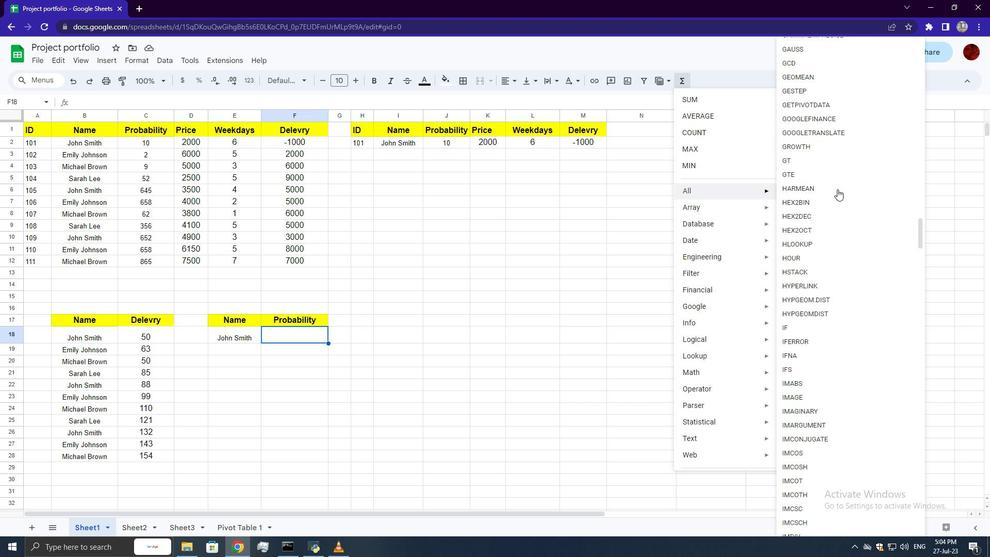 
Action: Mouse scrolled (837, 188) with delta (0, 0)
Screenshot: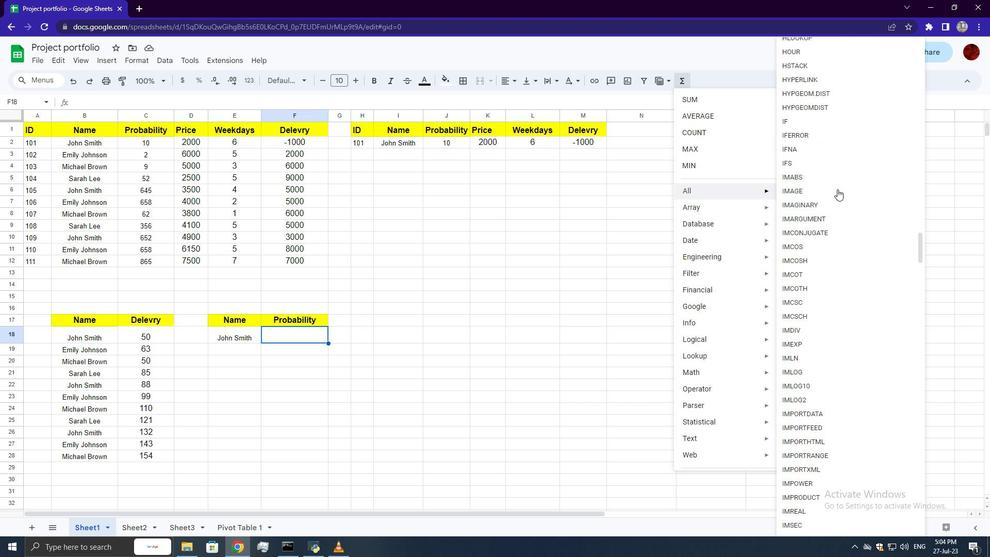 
Action: Mouse scrolled (837, 188) with delta (0, 0)
Screenshot: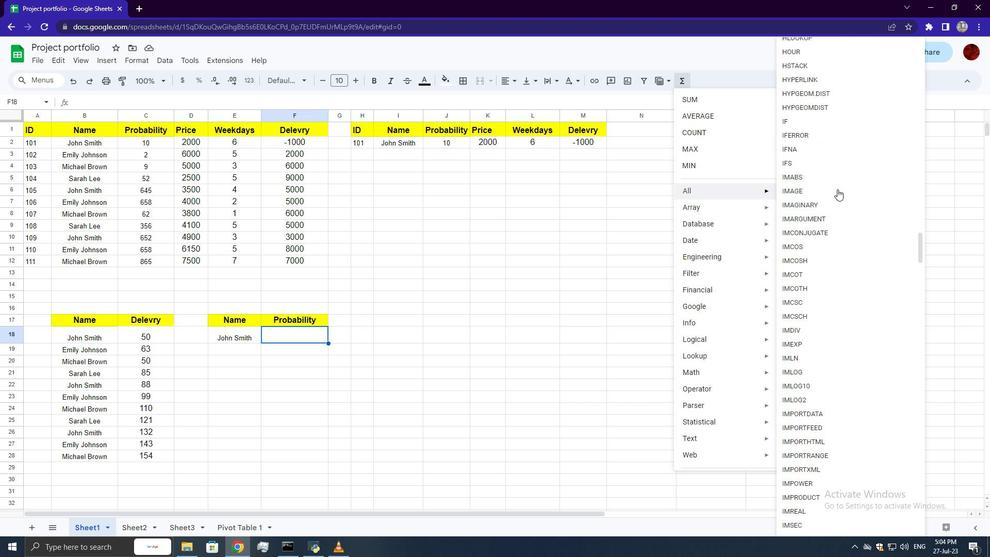 
Action: Mouse scrolled (837, 188) with delta (0, 0)
Screenshot: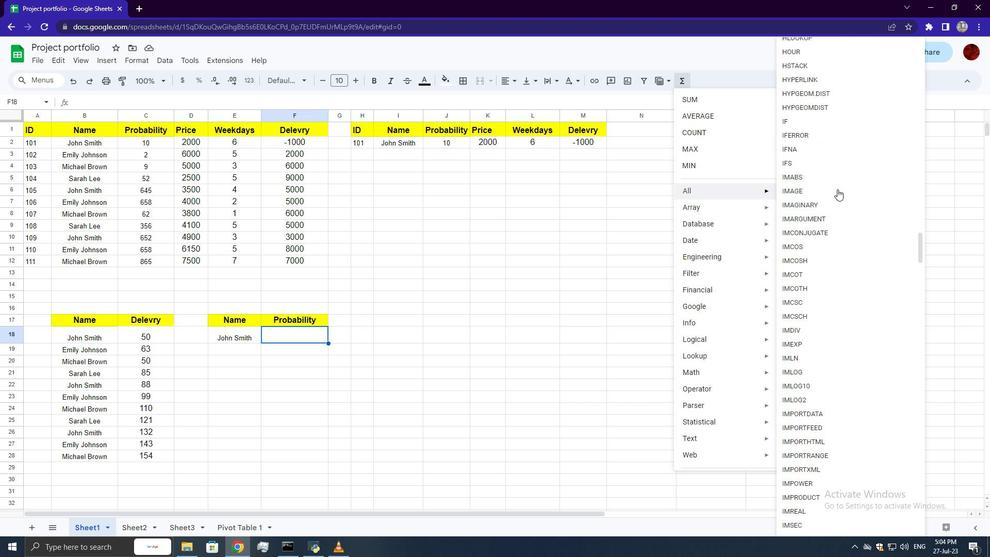 
Action: Mouse scrolled (837, 188) with delta (0, 0)
Screenshot: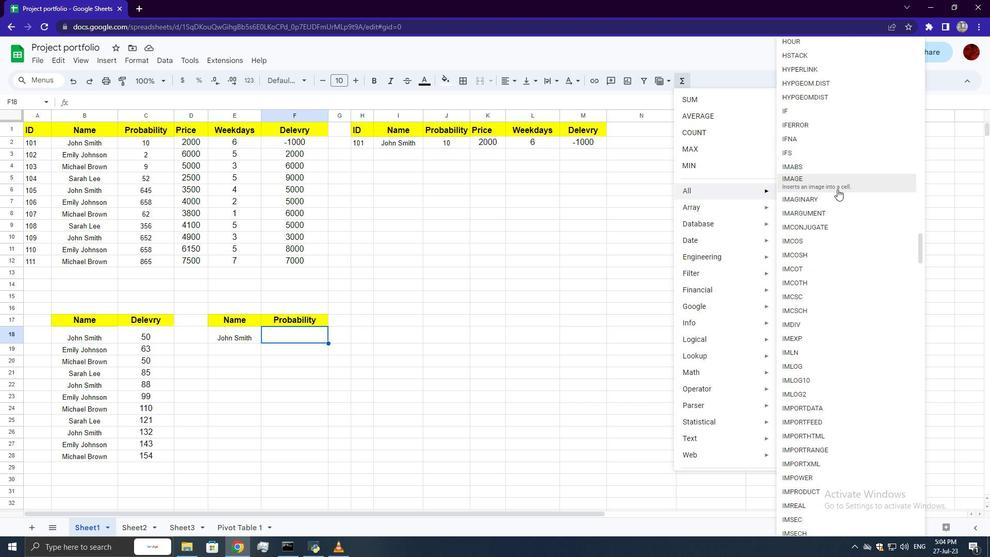
Action: Mouse scrolled (837, 188) with delta (0, 0)
Screenshot: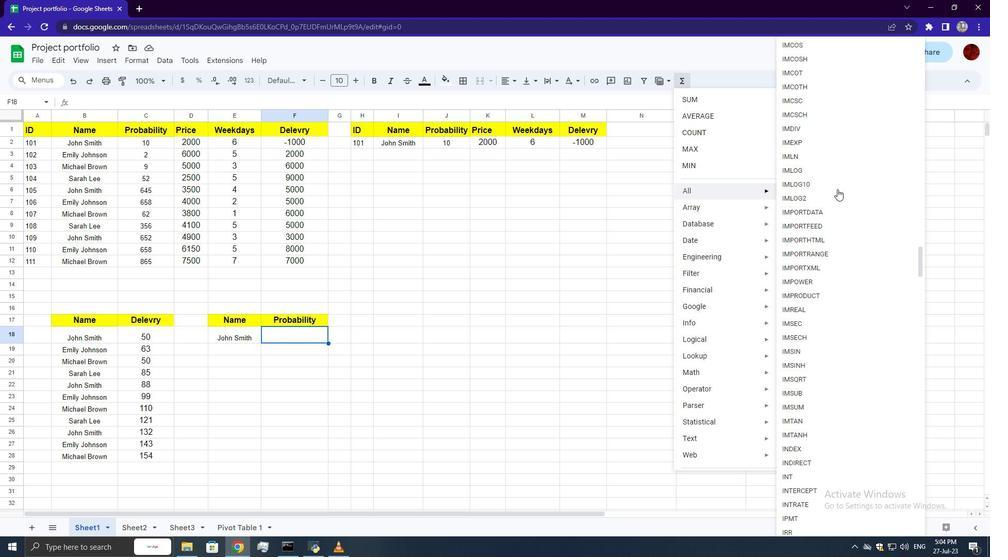
Action: Mouse scrolled (837, 188) with delta (0, 0)
Screenshot: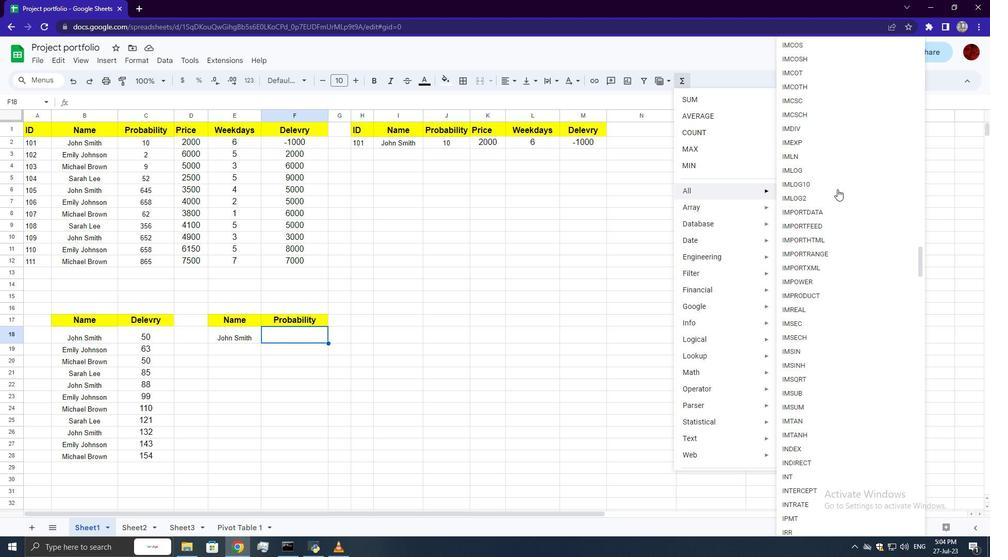 
Action: Mouse scrolled (837, 188) with delta (0, 0)
Screenshot: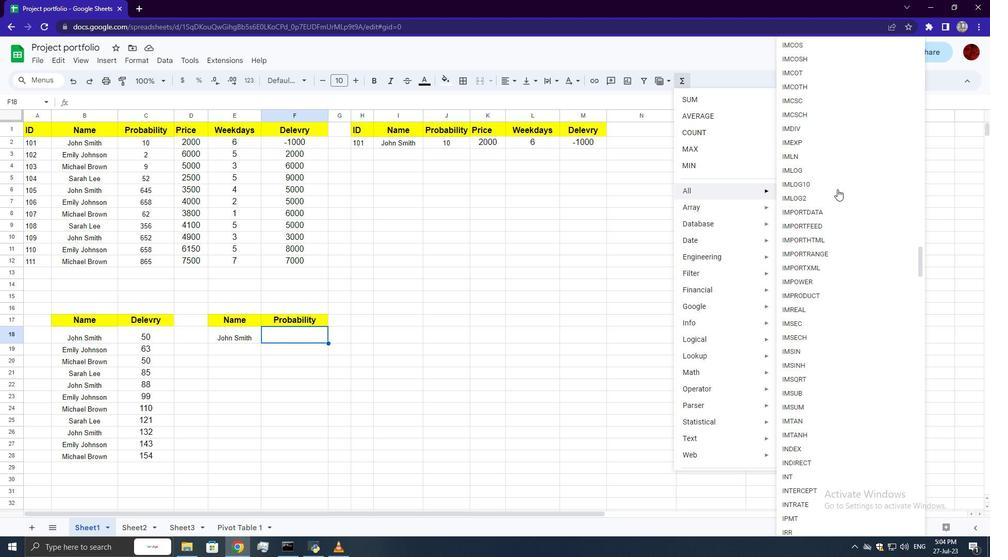 
Action: Mouse scrolled (837, 188) with delta (0, 0)
Screenshot: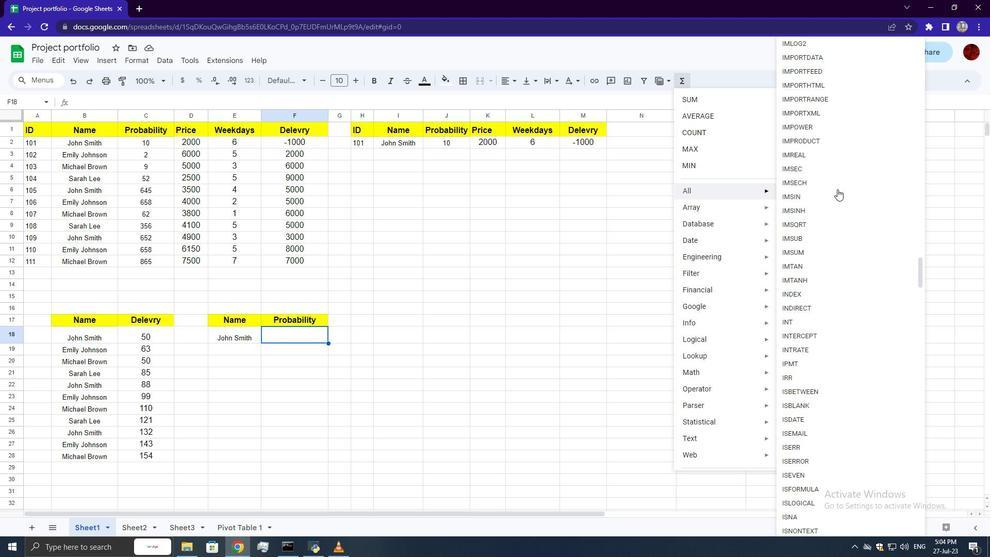 
Action: Mouse scrolled (837, 188) with delta (0, 0)
Screenshot: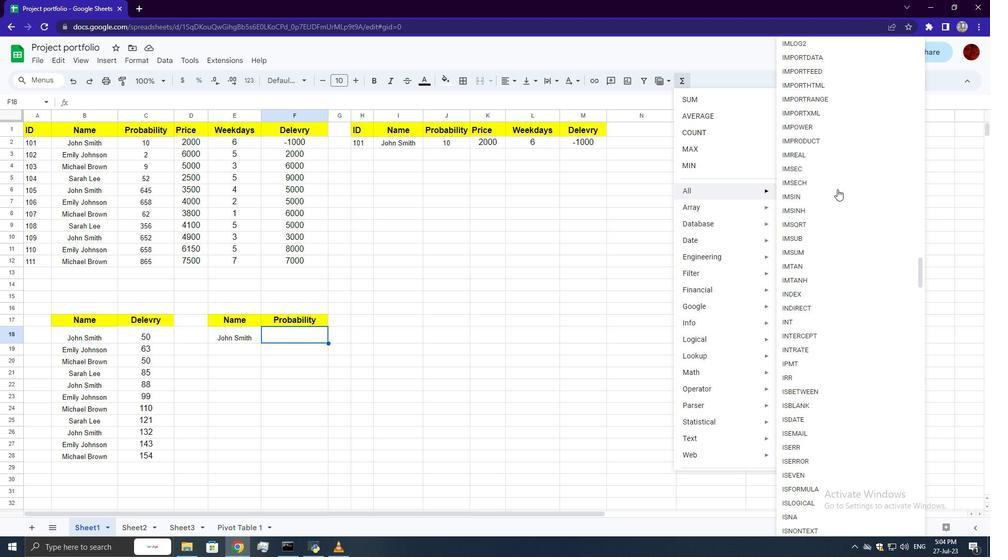 
Action: Mouse scrolled (837, 188) with delta (0, 0)
Screenshot: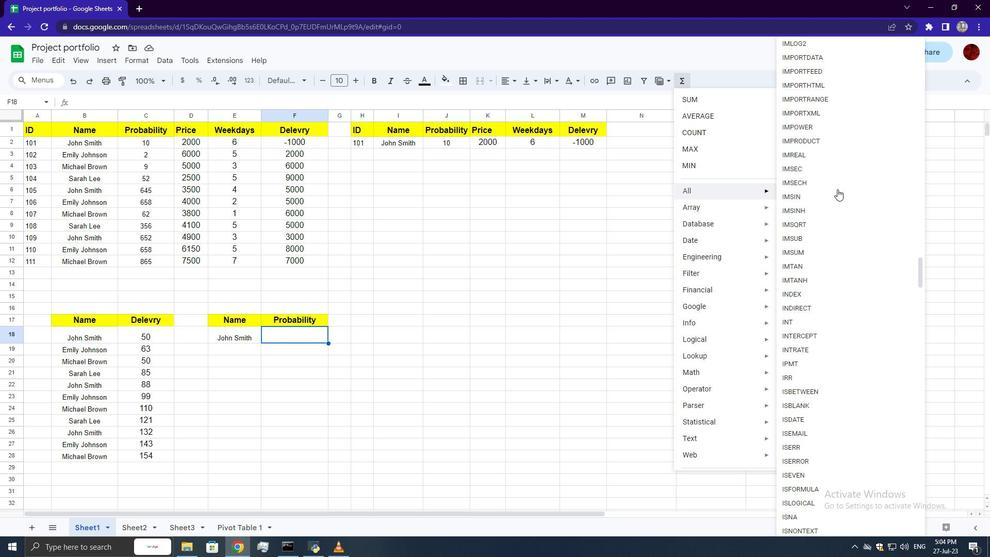 
Action: Mouse scrolled (837, 188) with delta (0, 0)
Screenshot: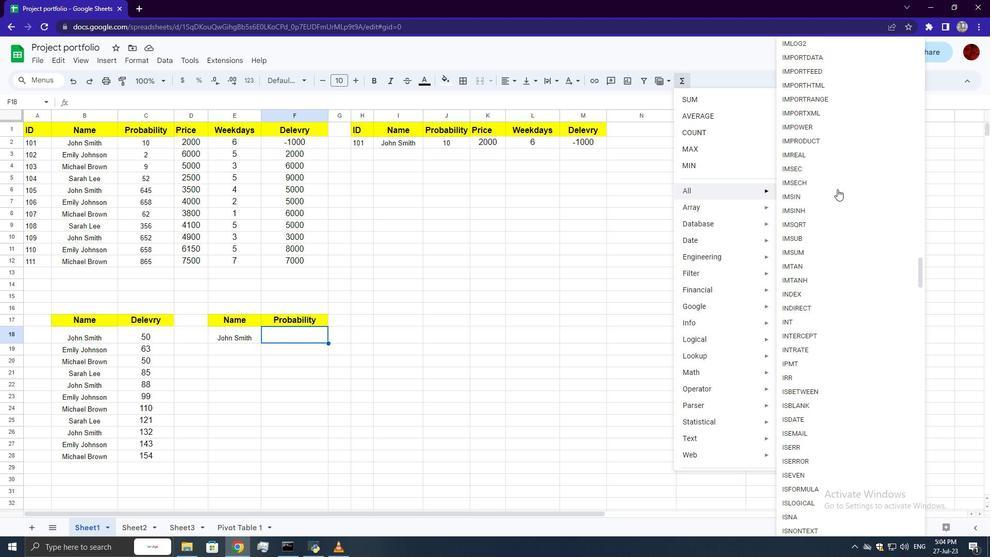 
Action: Mouse scrolled (837, 188) with delta (0, 0)
Screenshot: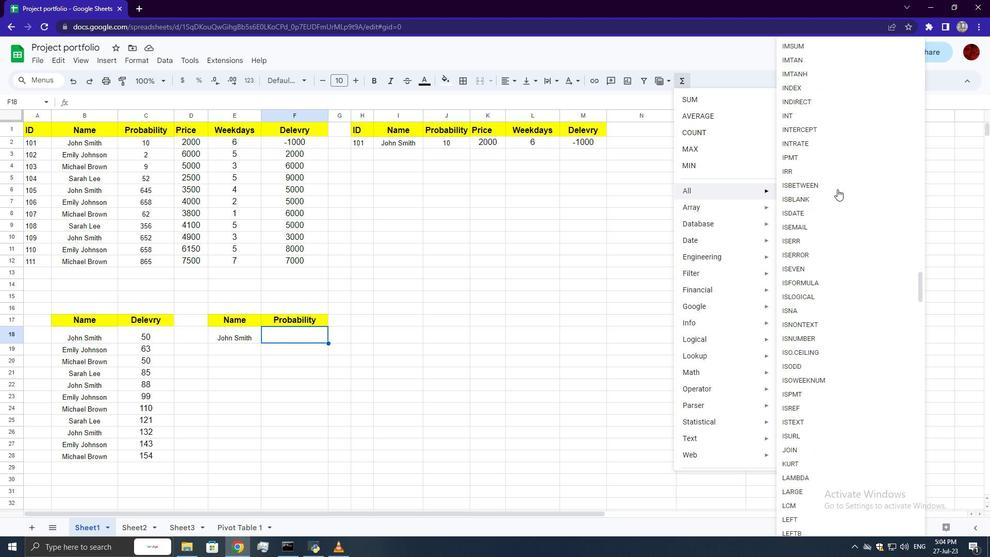 
Action: Mouse scrolled (837, 188) with delta (0, 0)
Screenshot: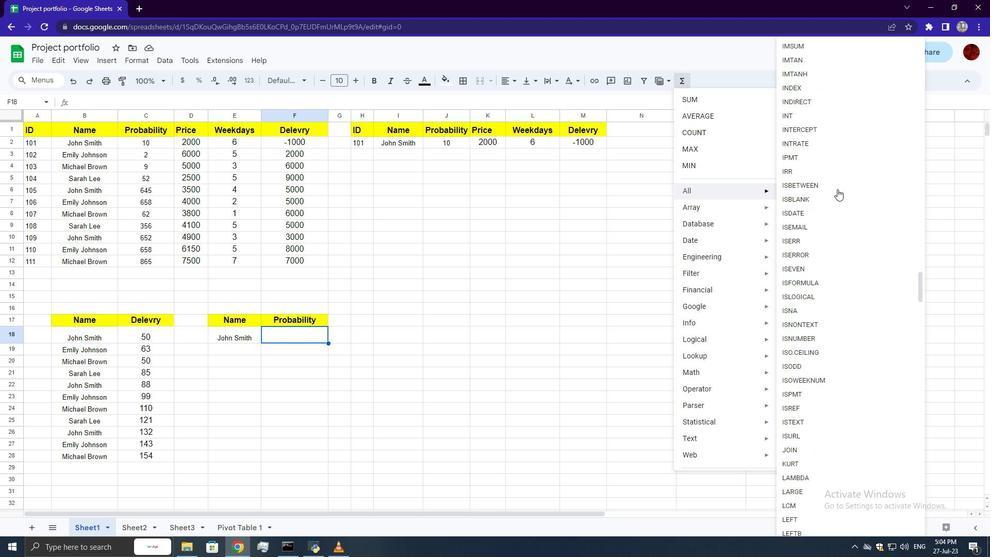 
Action: Mouse scrolled (837, 188) with delta (0, 0)
Screenshot: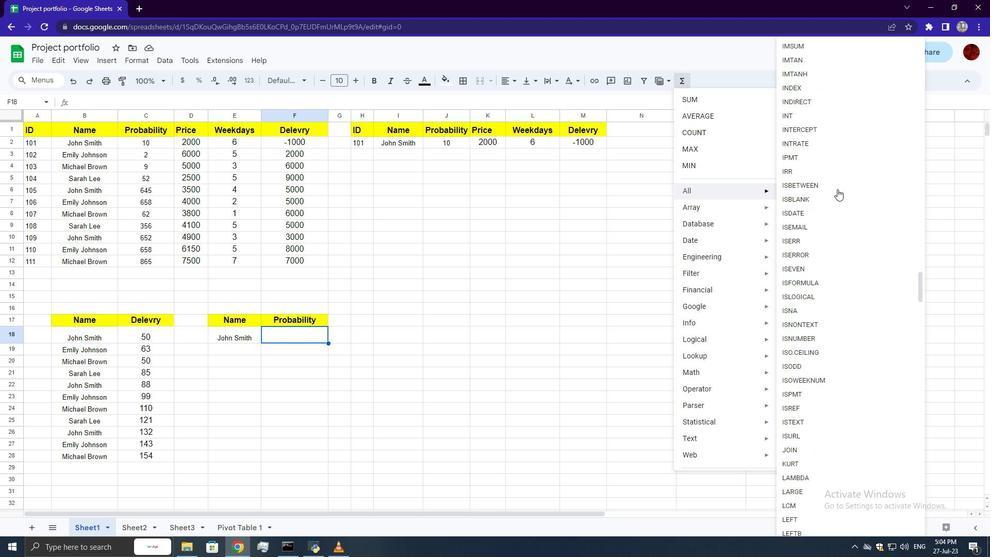 
Action: Mouse scrolled (837, 188) with delta (0, 0)
Screenshot: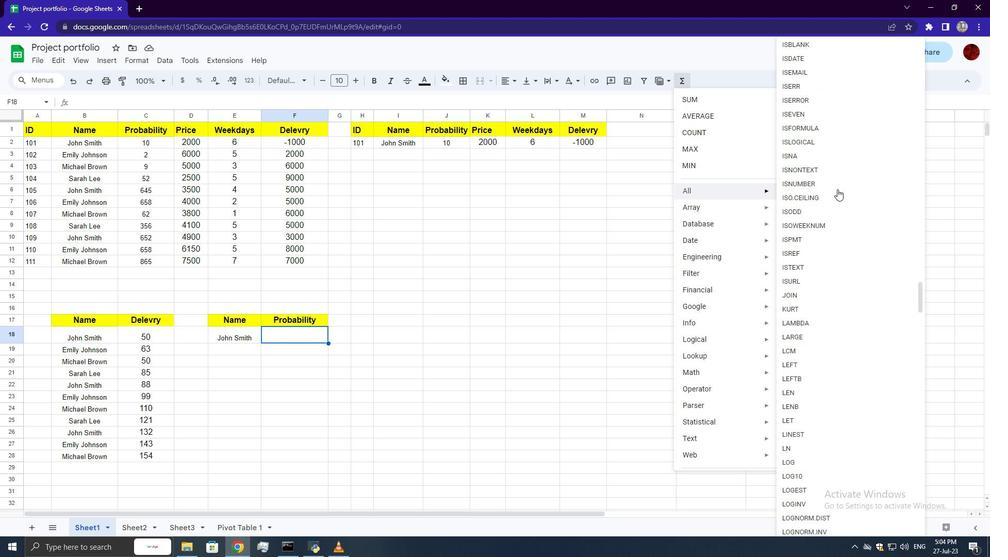 
Action: Mouse scrolled (837, 188) with delta (0, 0)
Screenshot: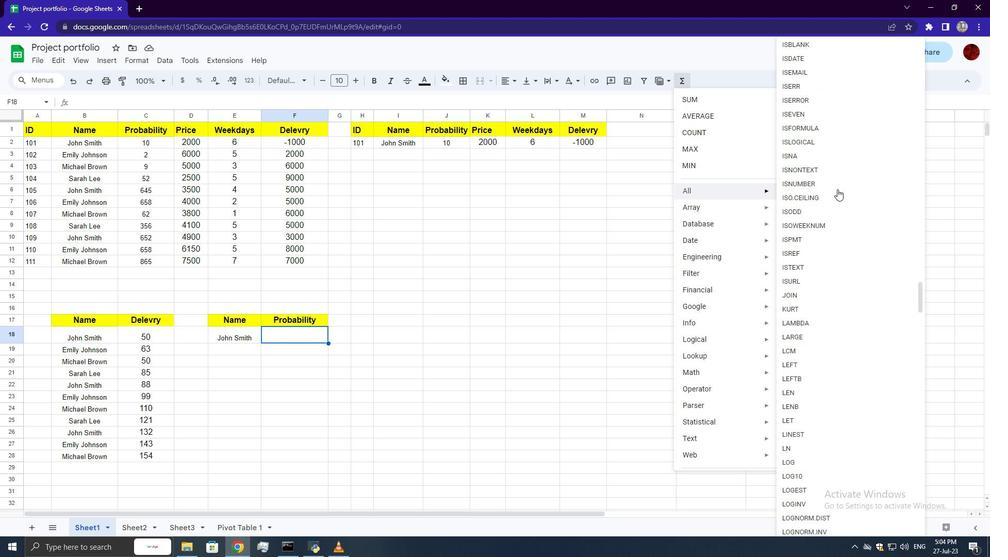 
Action: Mouse scrolled (837, 188) with delta (0, 0)
Screenshot: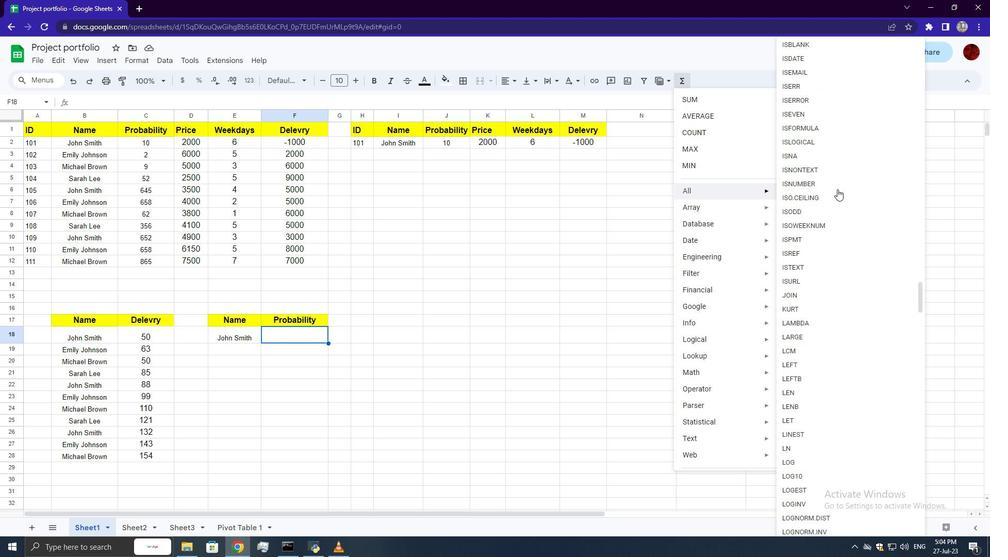 
Action: Mouse moved to (813, 267)
Screenshot: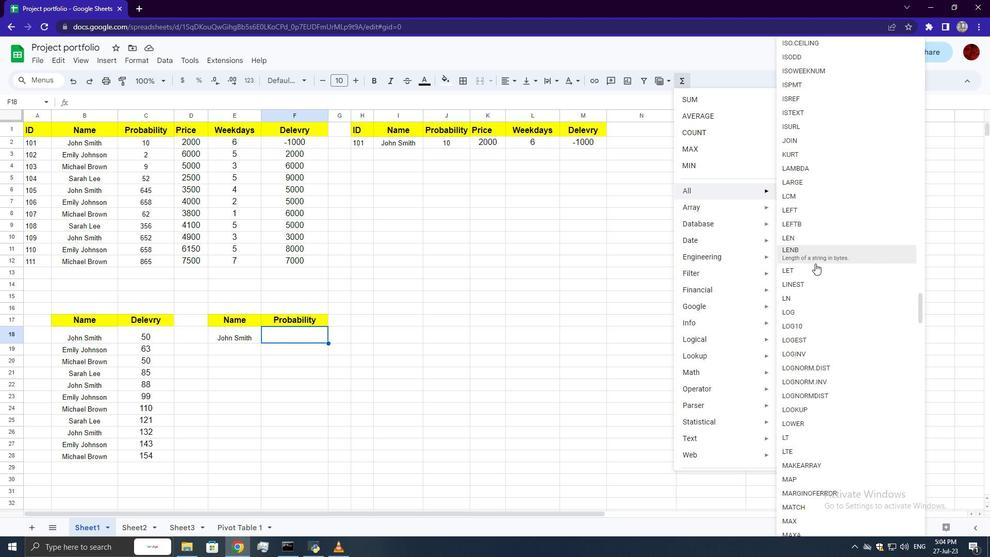 
Action: Mouse pressed left at (813, 267)
Screenshot: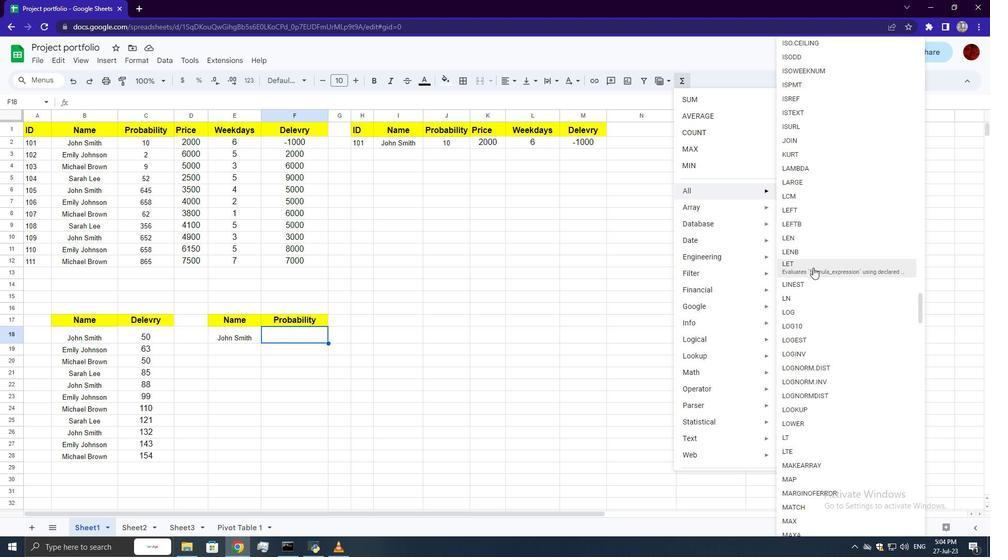 
Action: Key pressed <Key.shift>Jogh<Key.backspace><Key.backspace>hn,<Key.space>10<Key.shift>%,<Key.space>,<Key.backspace><Key.backspace><Key.space><Key.shift>Emily,<Key.space><Key.shift>F<Key.backspace>
Screenshot: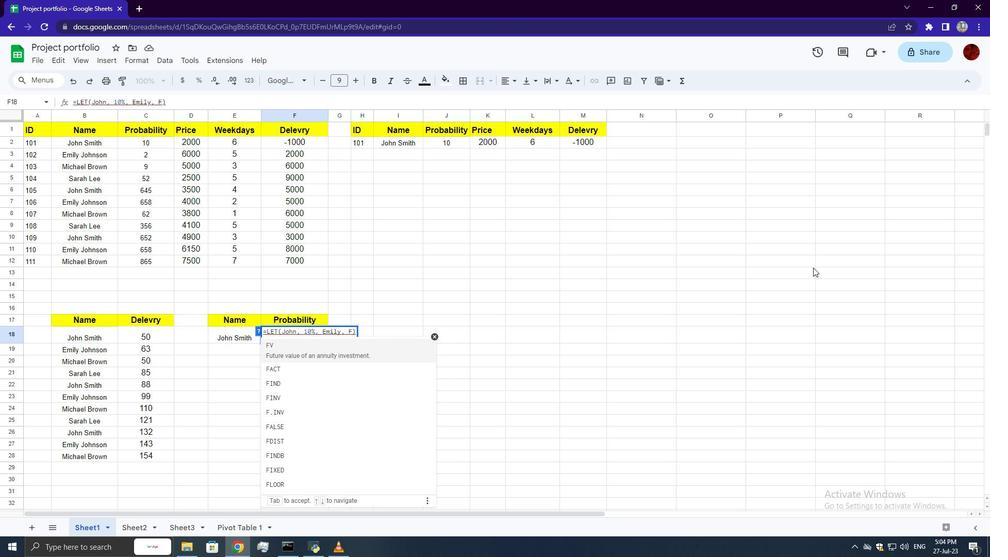 
Action: Mouse moved to (282, 167)
Screenshot: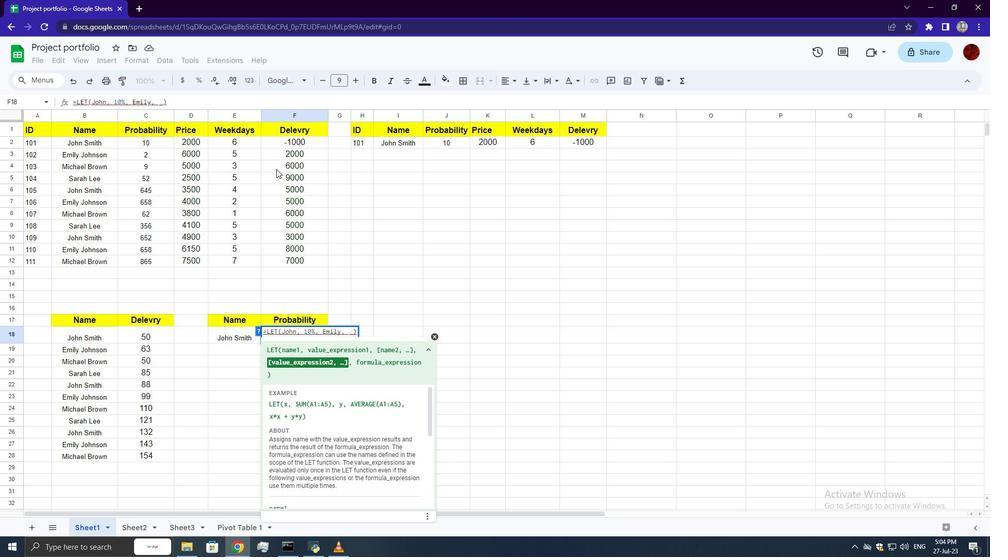 
Action: Mouse pressed left at (282, 167)
Screenshot: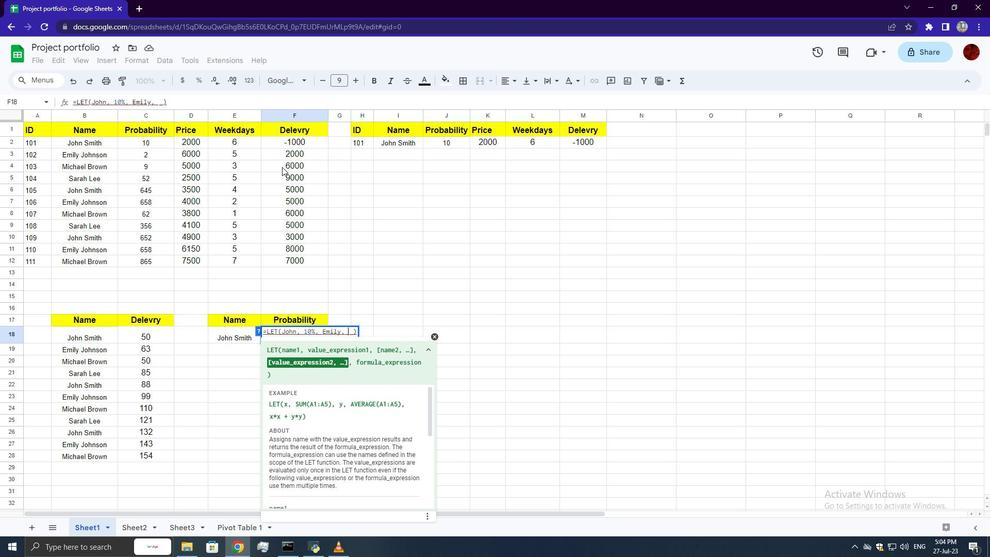 
Action: Key pressed ,<Key.space>
Screenshot: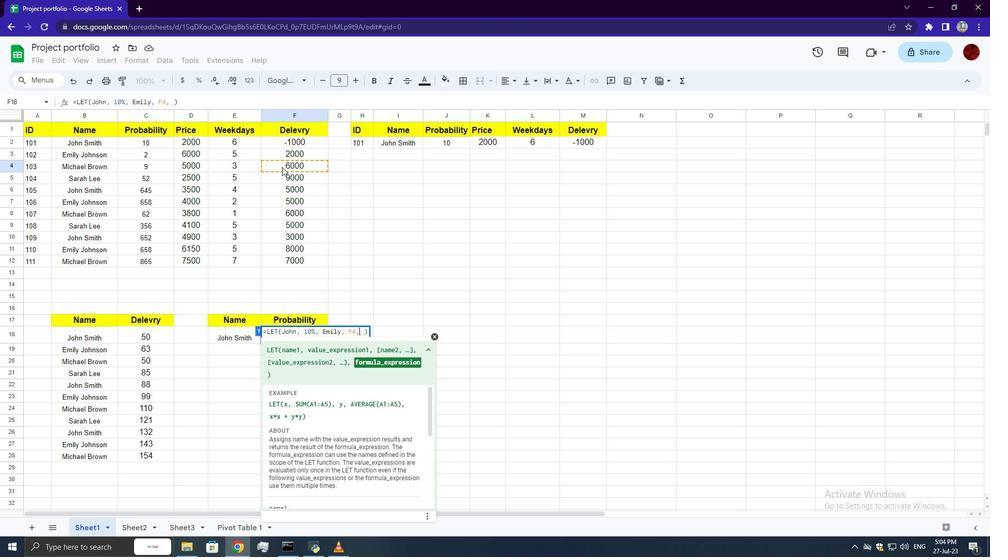 
Action: Mouse moved to (282, 180)
Screenshot: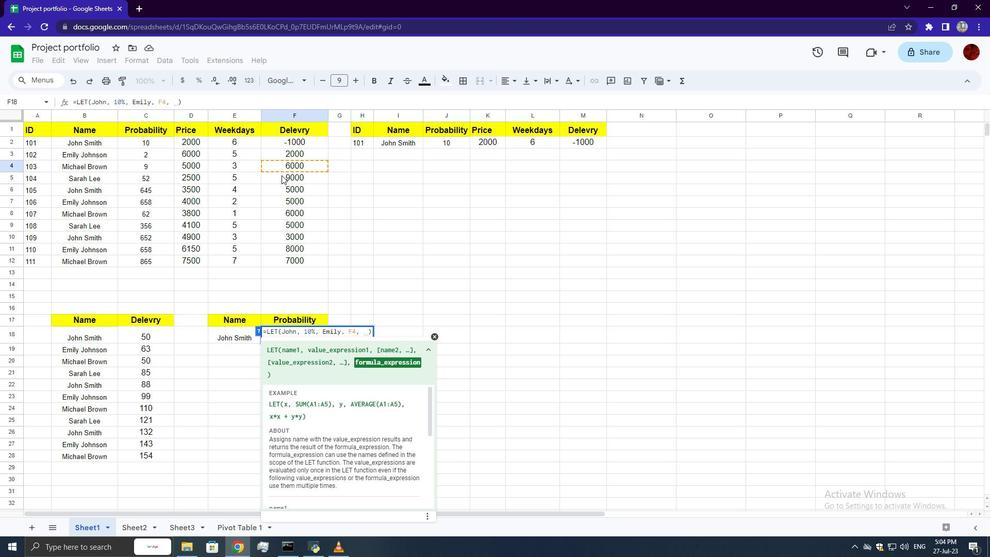 
Action: Mouse pressed left at (282, 180)
Screenshot: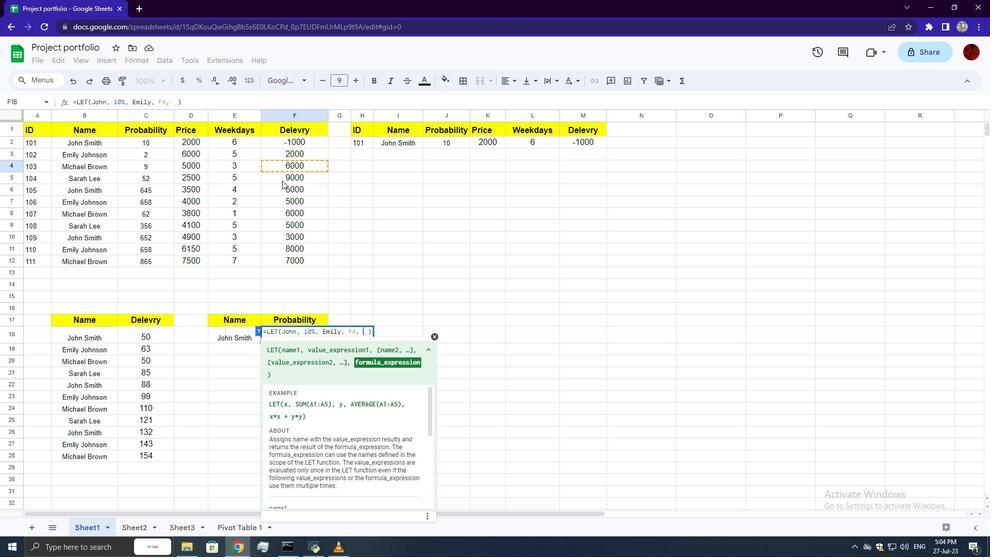 
Action: Key pressed <Key.enter>
Screenshot: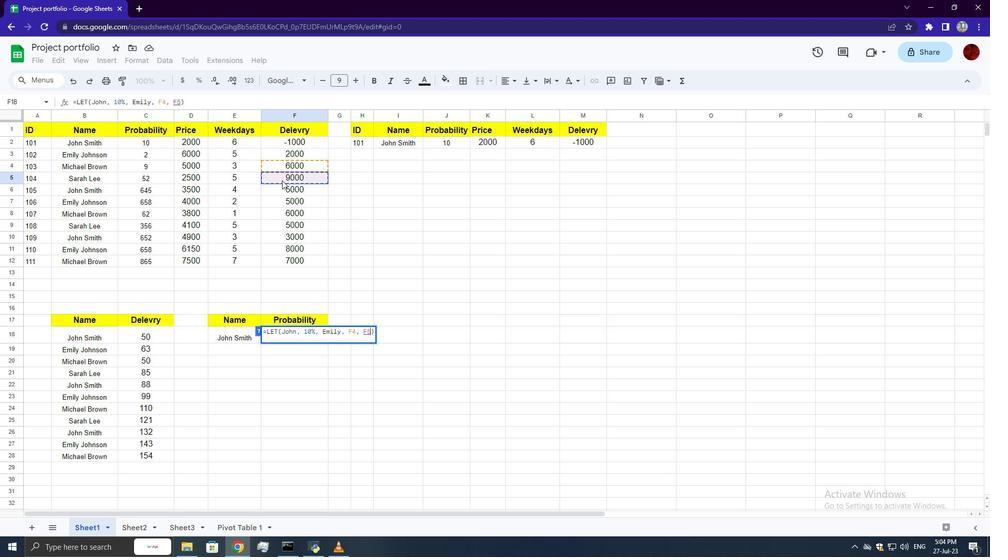 
